 Task: Create a due date automation trigger when advanced on, on the monday of the week before a card is due add basic not assigned to me at 11:00 AM.
Action: Mouse moved to (878, 270)
Screenshot: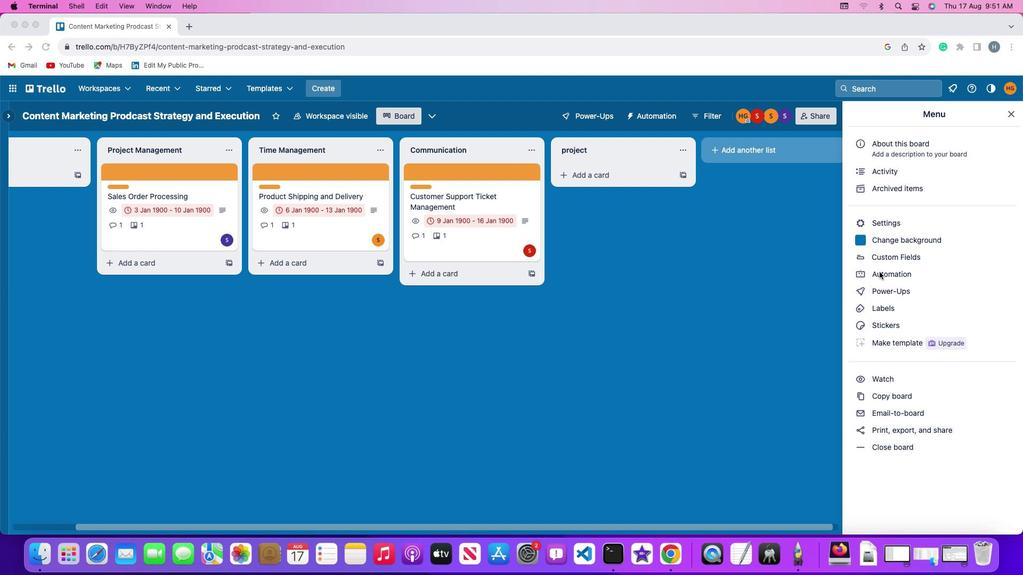 
Action: Mouse pressed left at (878, 270)
Screenshot: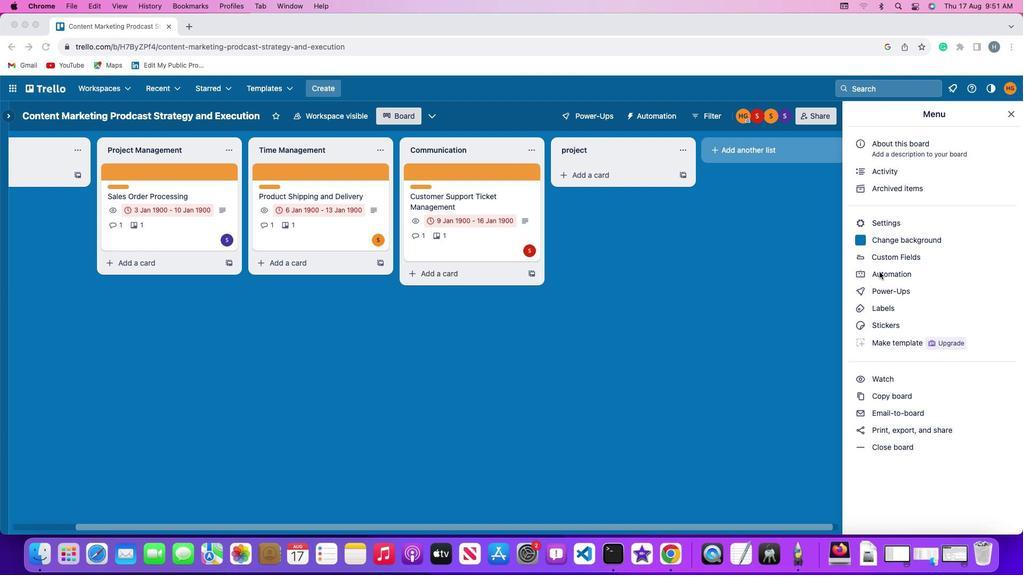 
Action: Mouse pressed left at (878, 270)
Screenshot: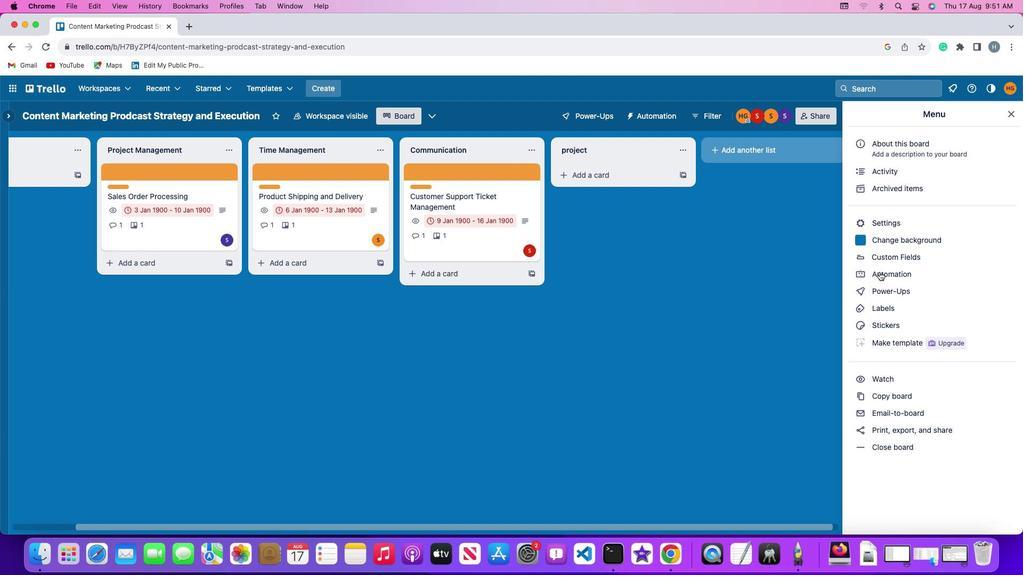 
Action: Mouse moved to (62, 250)
Screenshot: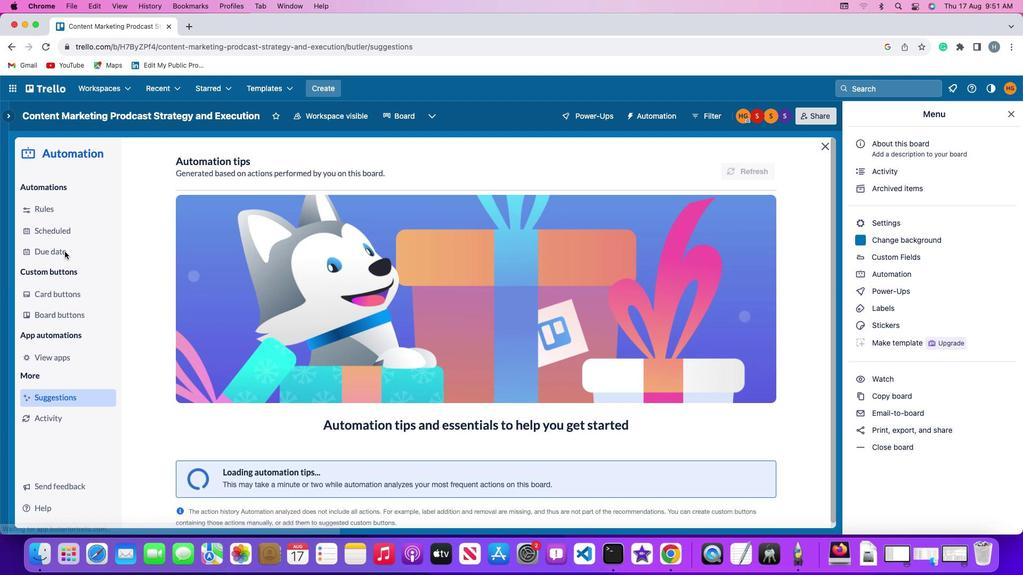 
Action: Mouse pressed left at (62, 250)
Screenshot: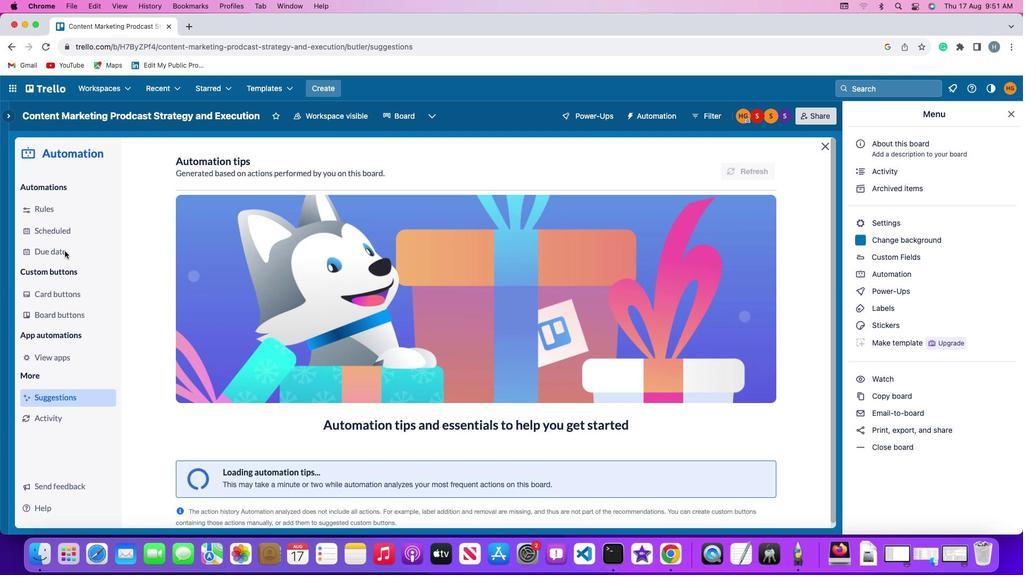
Action: Mouse moved to (689, 164)
Screenshot: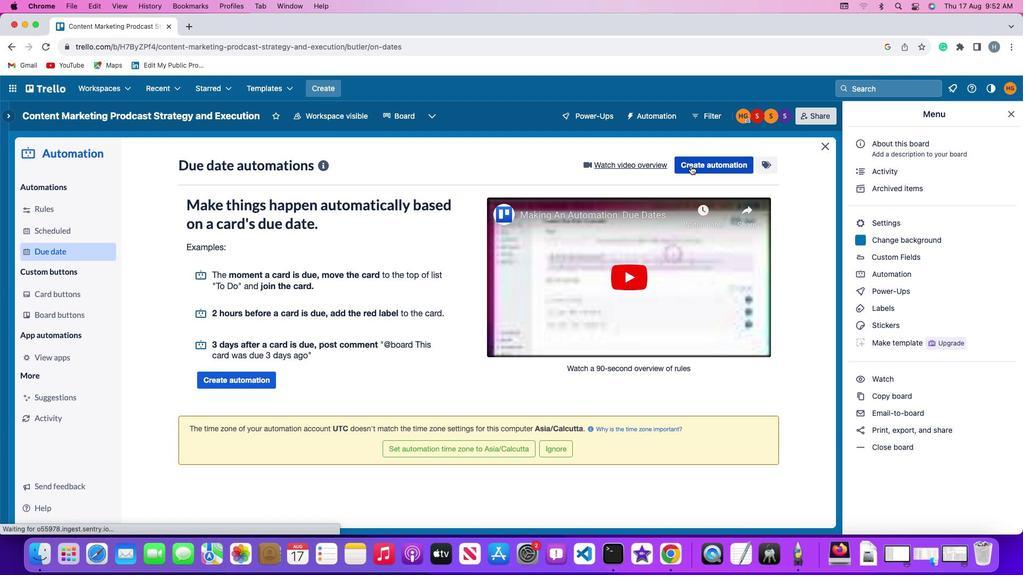 
Action: Mouse pressed left at (689, 164)
Screenshot: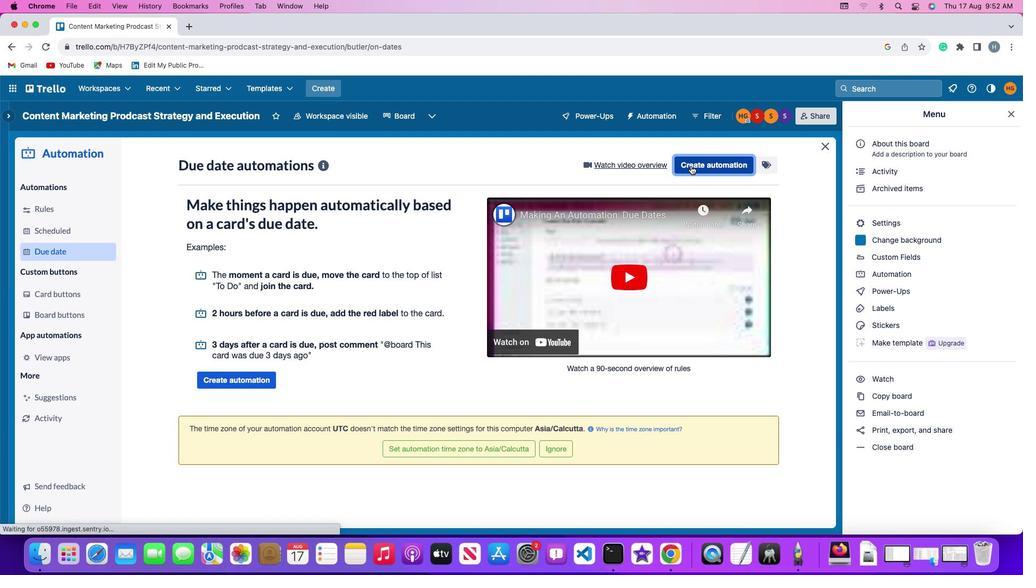 
Action: Mouse moved to (215, 262)
Screenshot: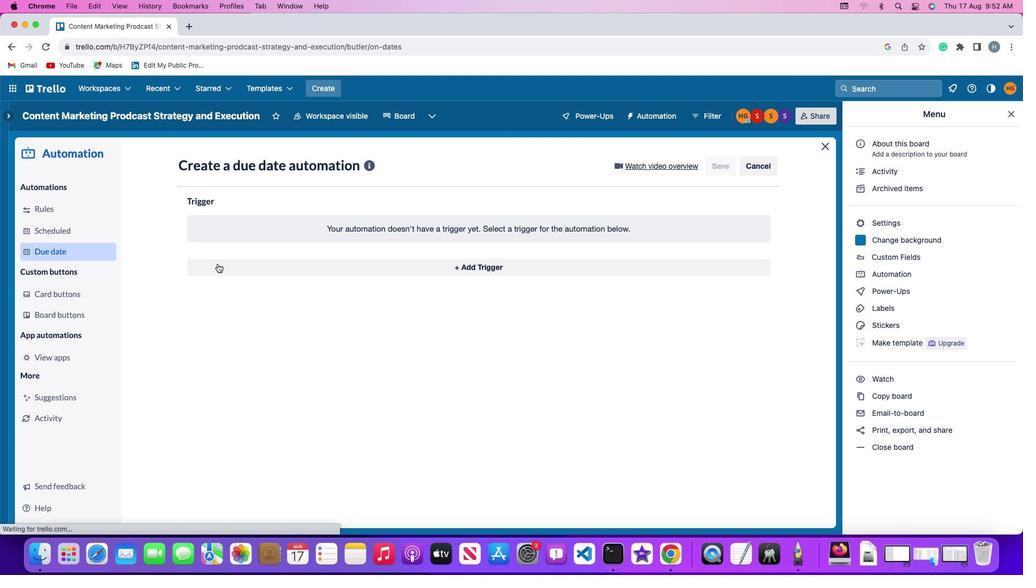 
Action: Mouse pressed left at (215, 262)
Screenshot: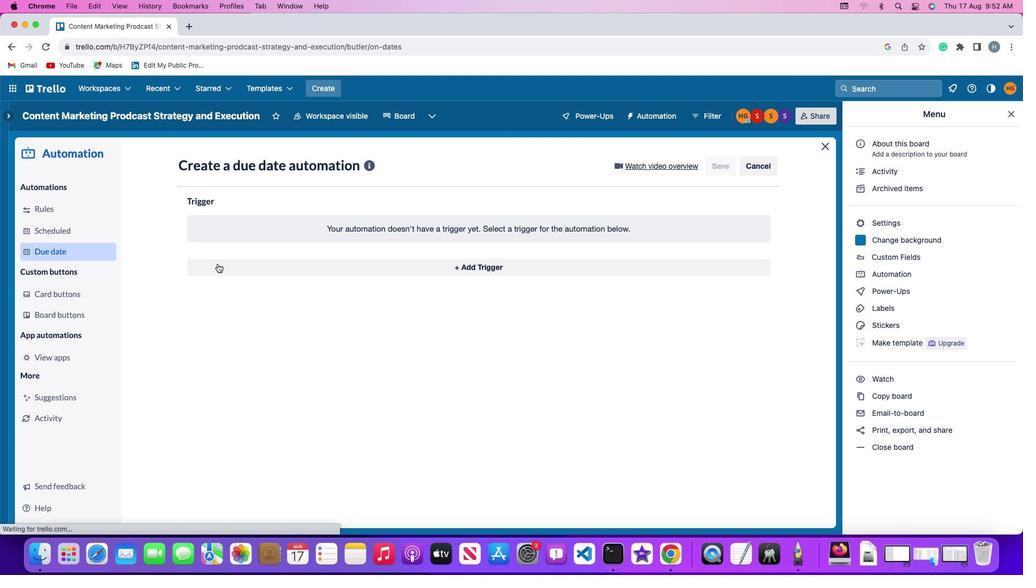 
Action: Mouse moved to (235, 462)
Screenshot: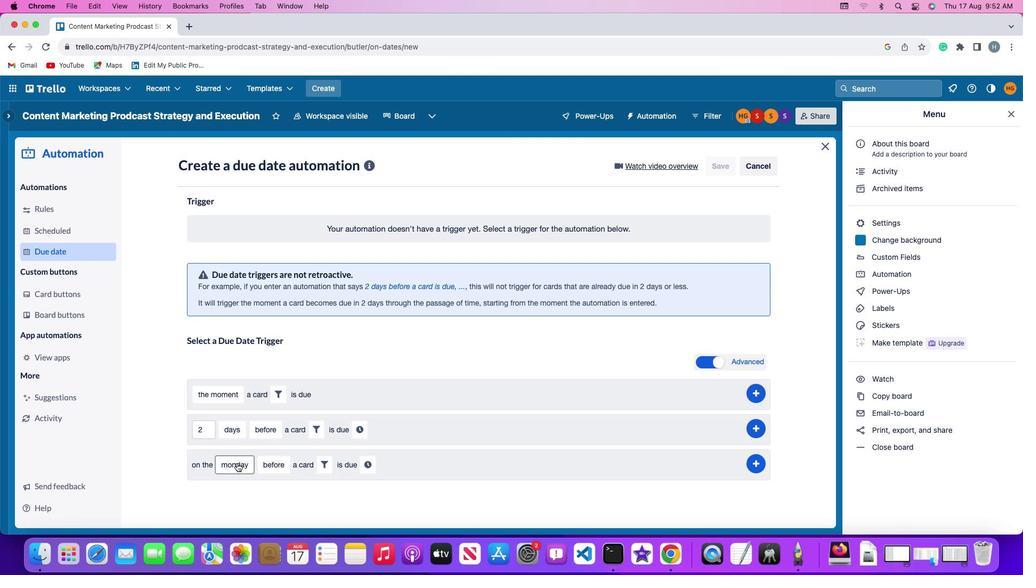 
Action: Mouse pressed left at (235, 462)
Screenshot: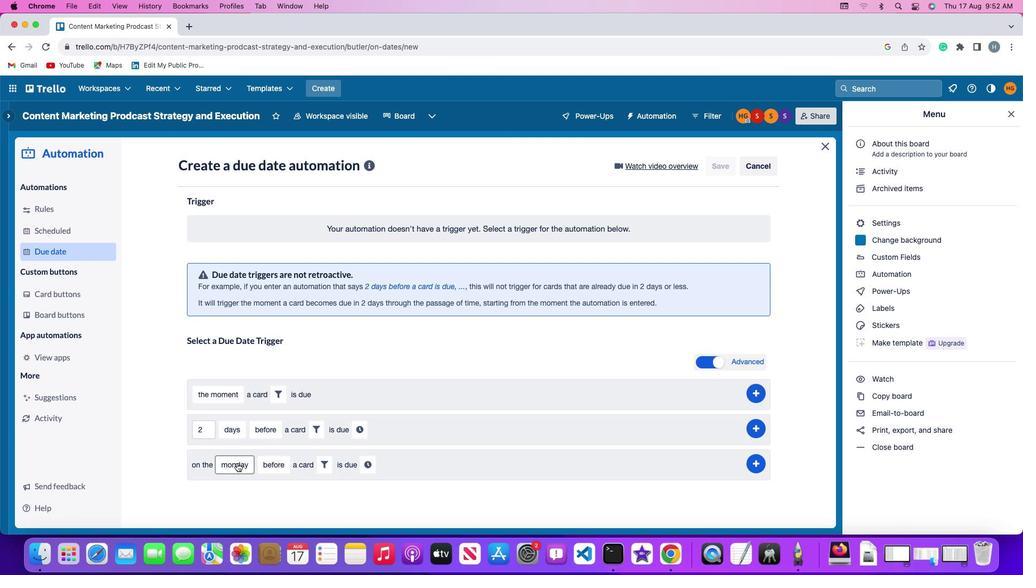 
Action: Mouse moved to (245, 317)
Screenshot: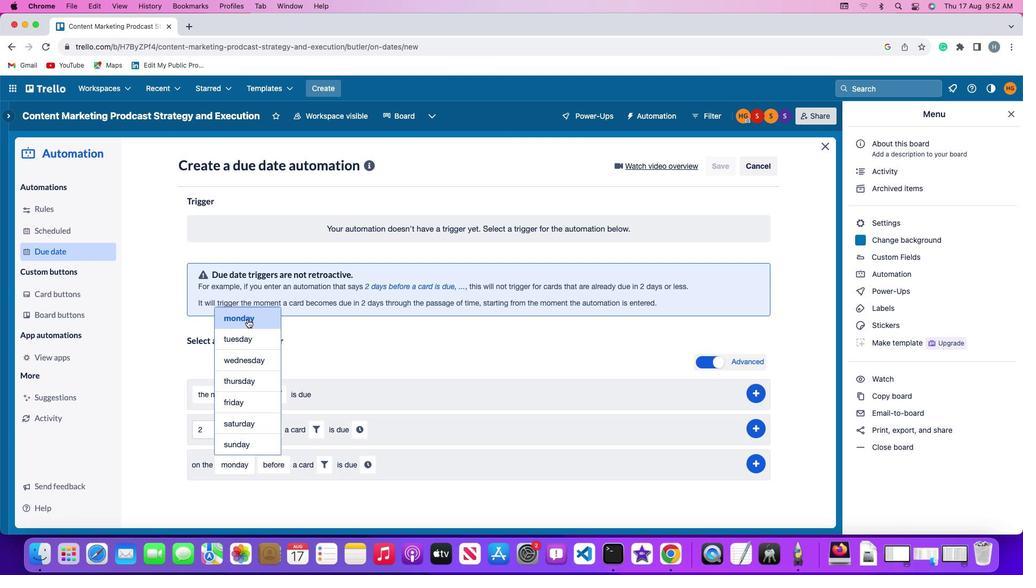 
Action: Mouse pressed left at (245, 317)
Screenshot: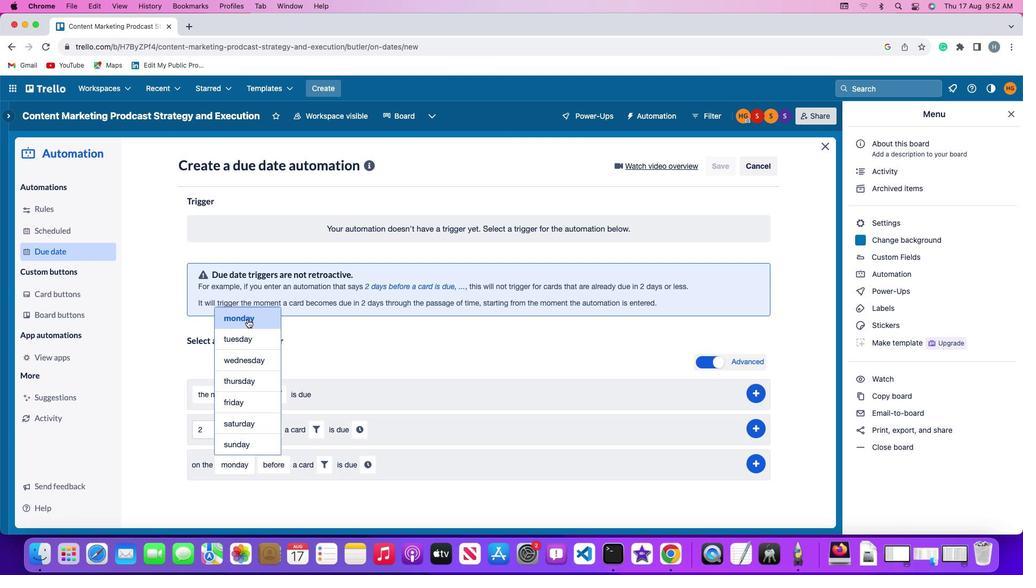 
Action: Mouse moved to (260, 463)
Screenshot: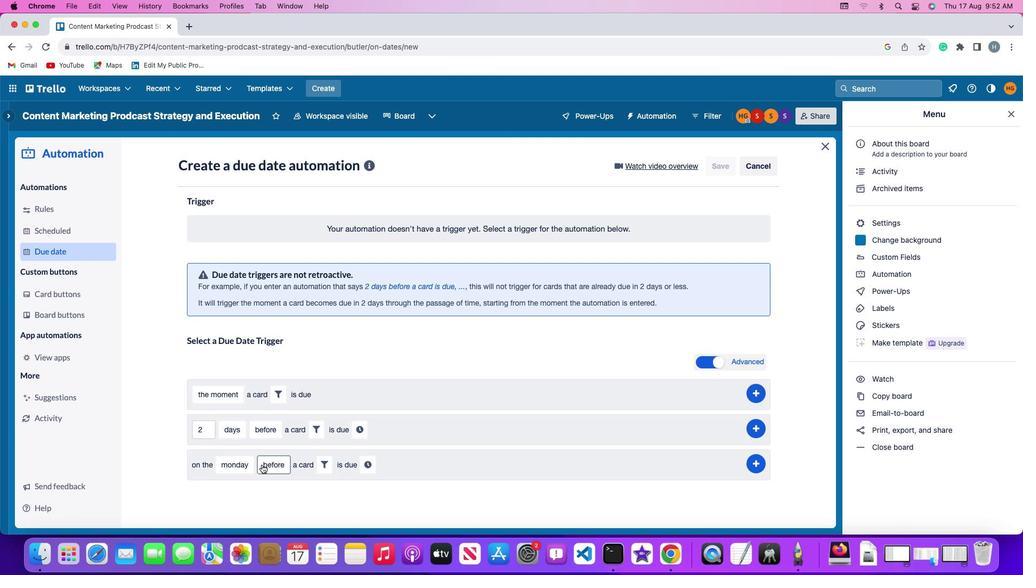 
Action: Mouse pressed left at (260, 463)
Screenshot: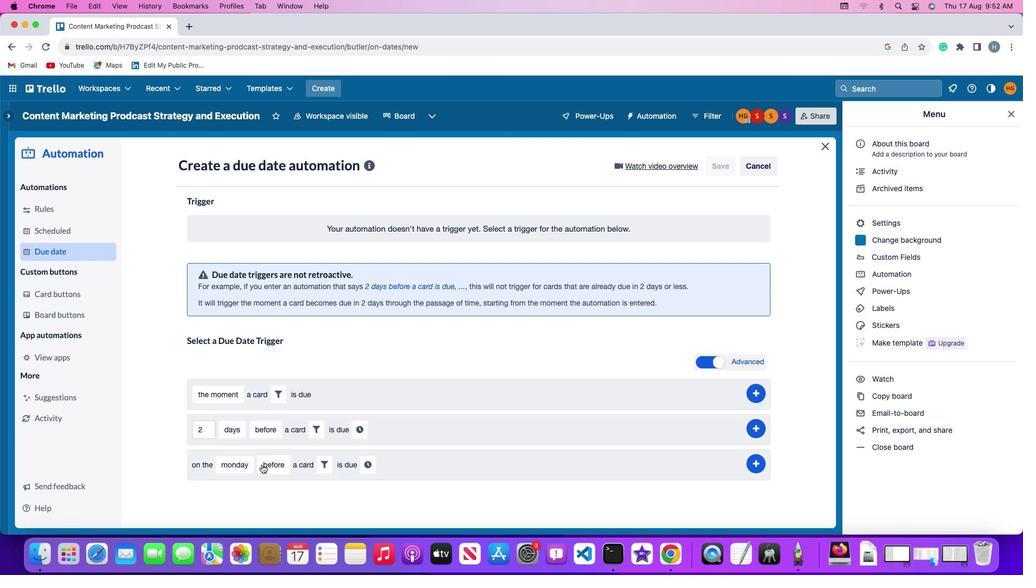 
Action: Mouse moved to (268, 444)
Screenshot: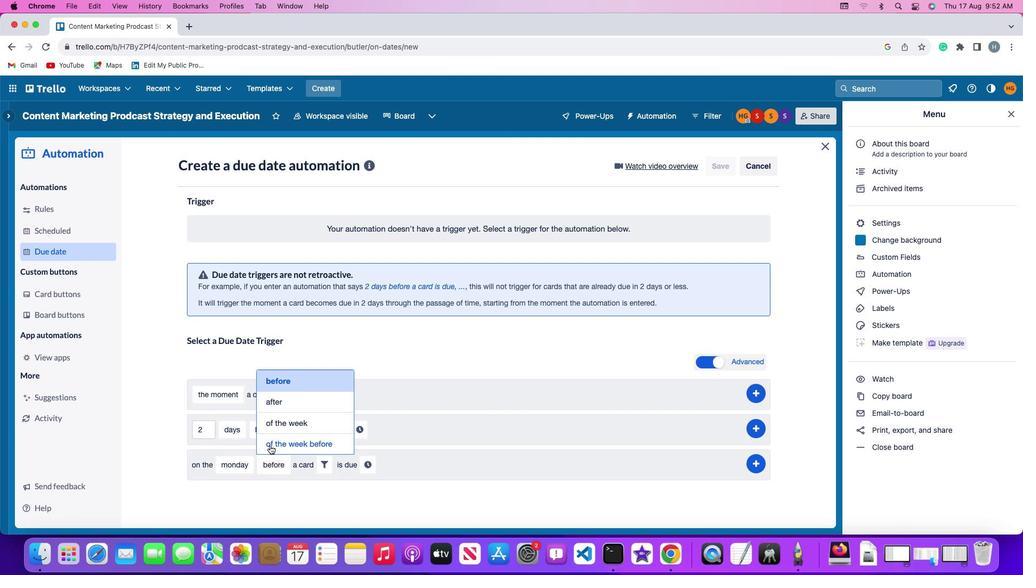 
Action: Mouse pressed left at (268, 444)
Screenshot: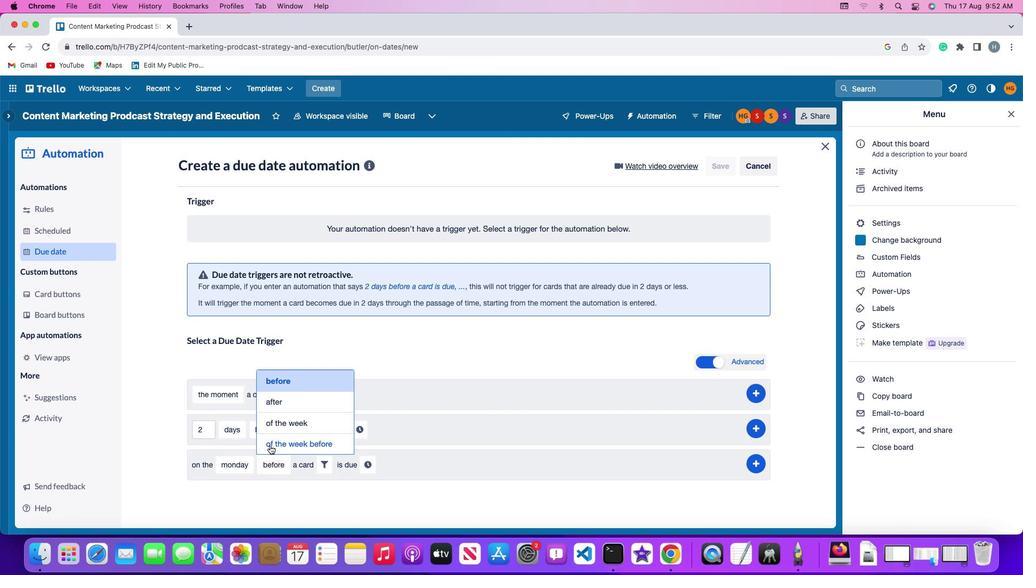 
Action: Mouse moved to (364, 461)
Screenshot: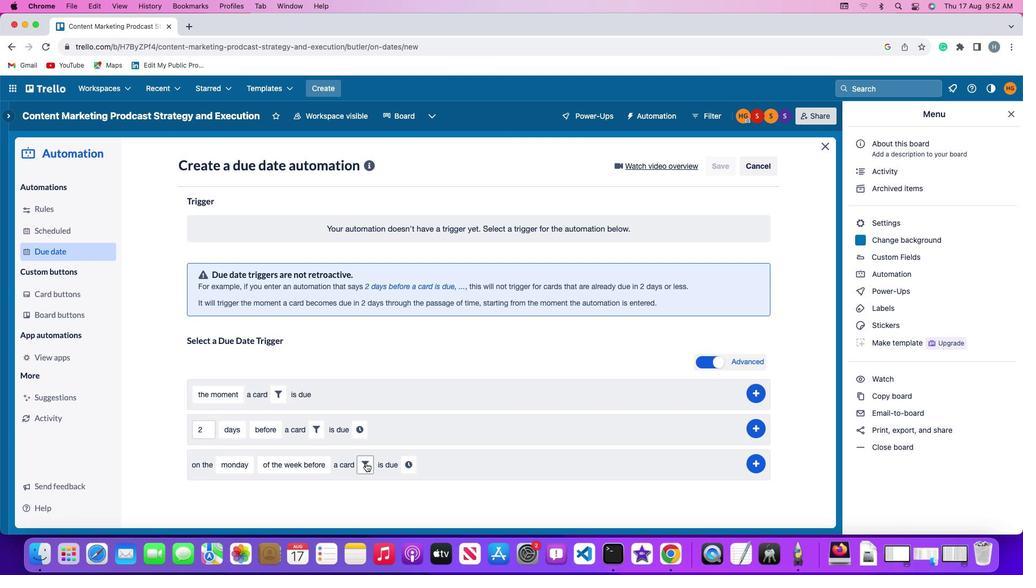 
Action: Mouse pressed left at (364, 461)
Screenshot: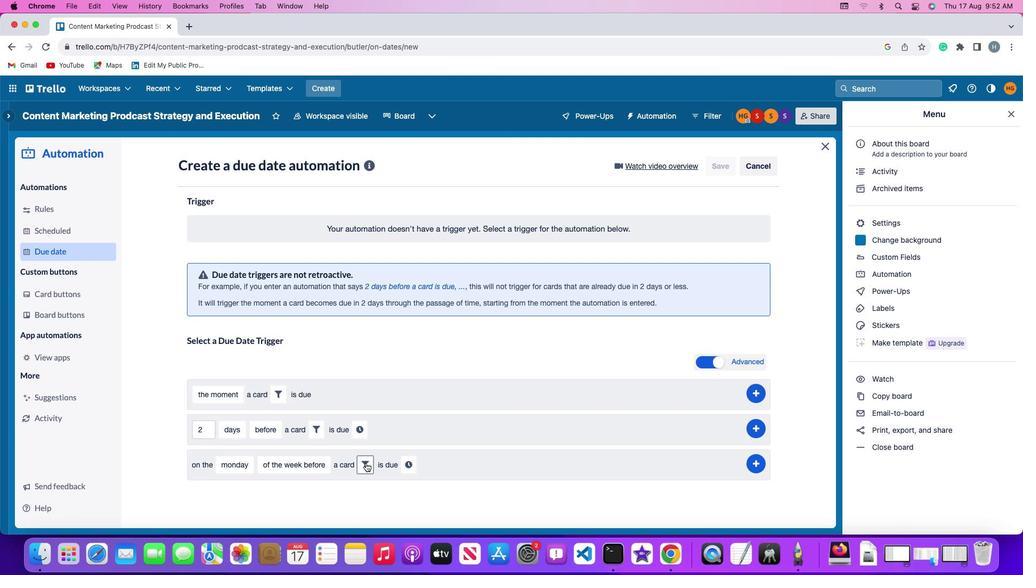 
Action: Mouse moved to (324, 494)
Screenshot: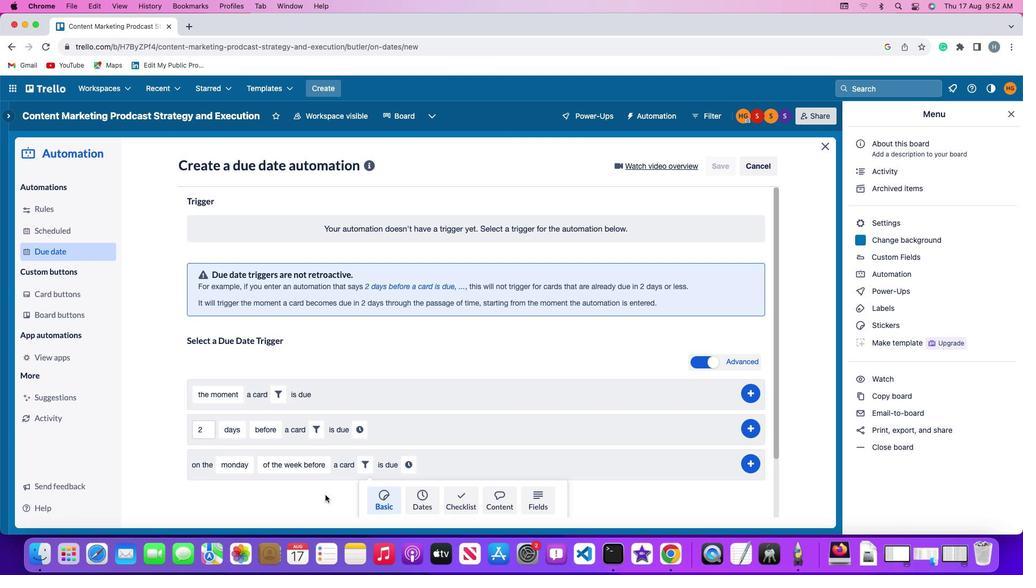 
Action: Mouse scrolled (324, 494) with delta (-1, -1)
Screenshot: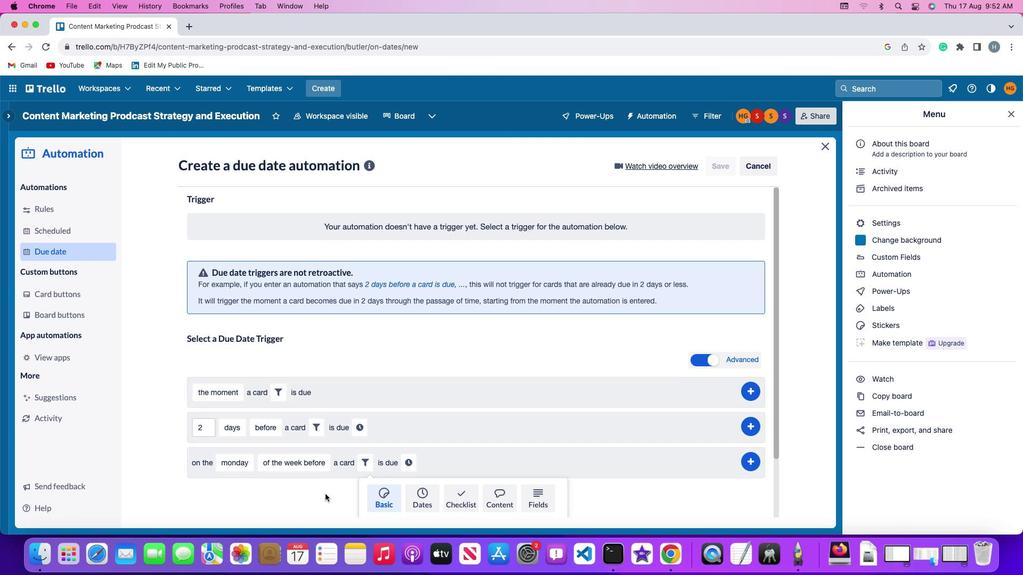 
Action: Mouse scrolled (324, 494) with delta (-1, -1)
Screenshot: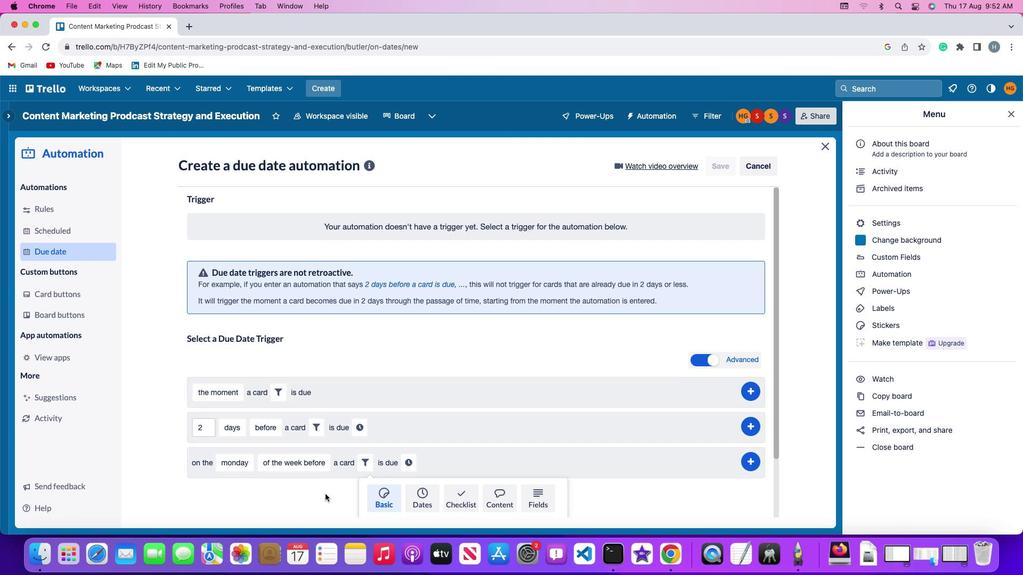 
Action: Mouse moved to (324, 494)
Screenshot: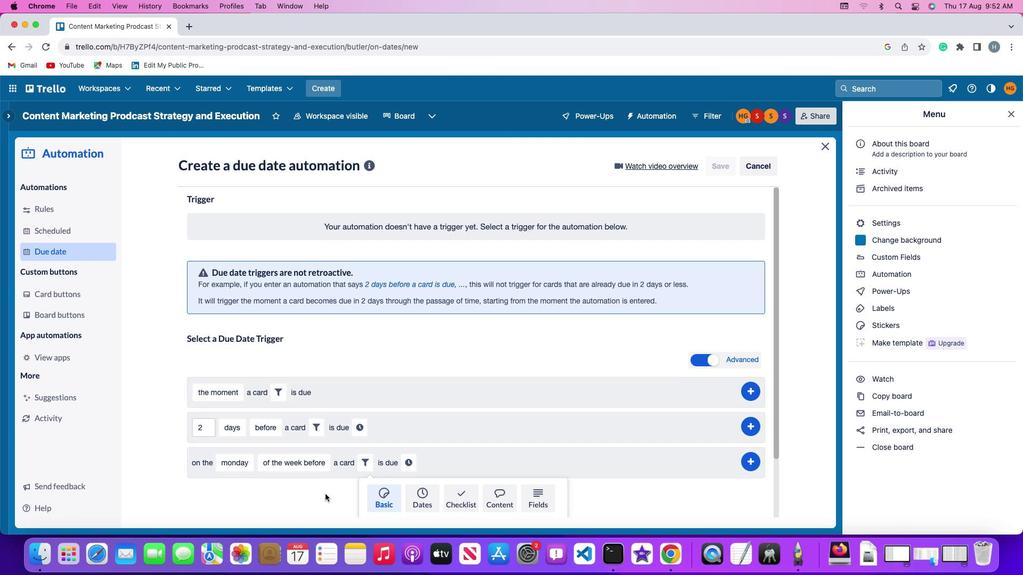 
Action: Mouse scrolled (324, 494) with delta (-1, -3)
Screenshot: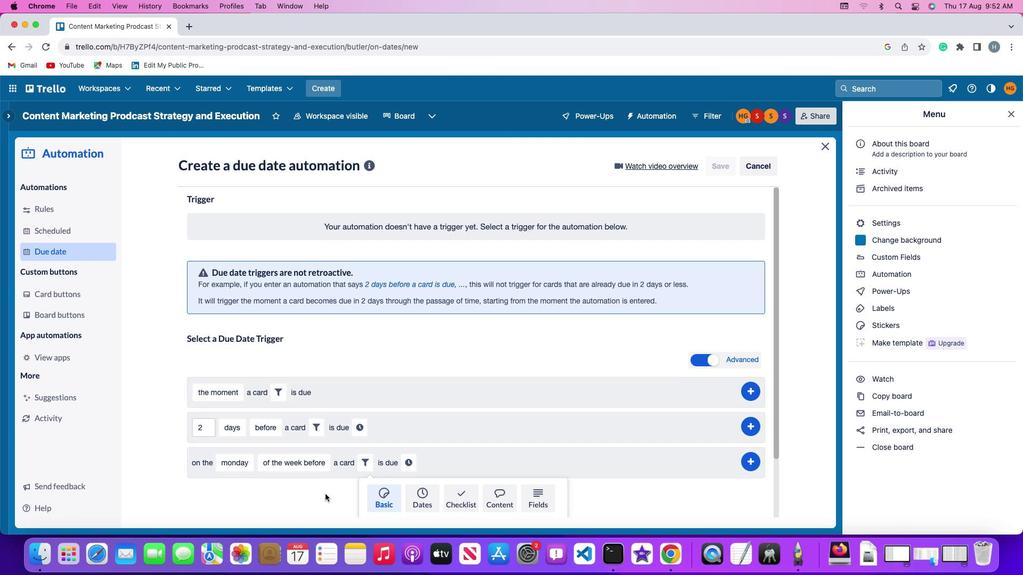 
Action: Mouse moved to (324, 493)
Screenshot: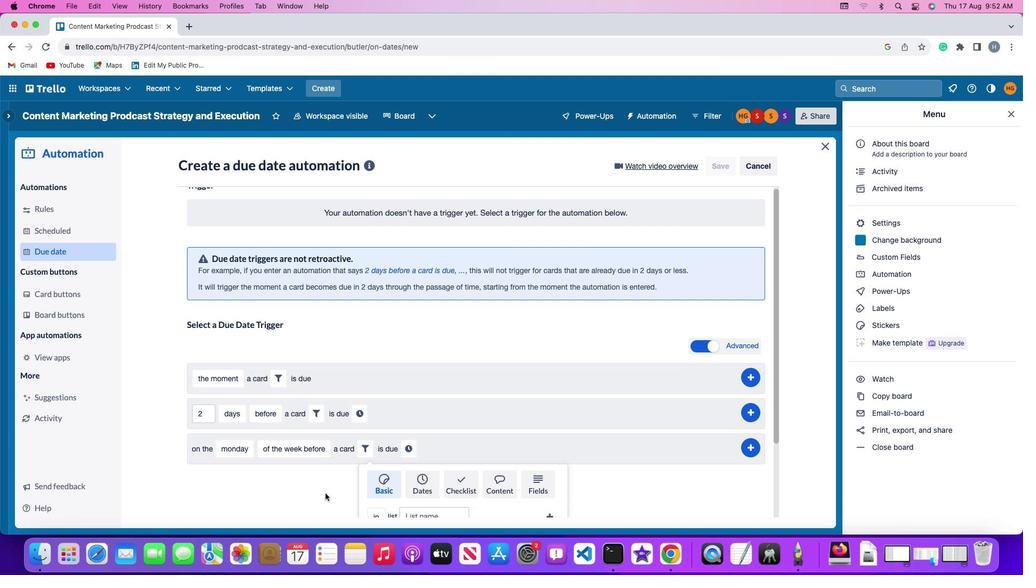 
Action: Mouse scrolled (324, 493) with delta (-1, -3)
Screenshot: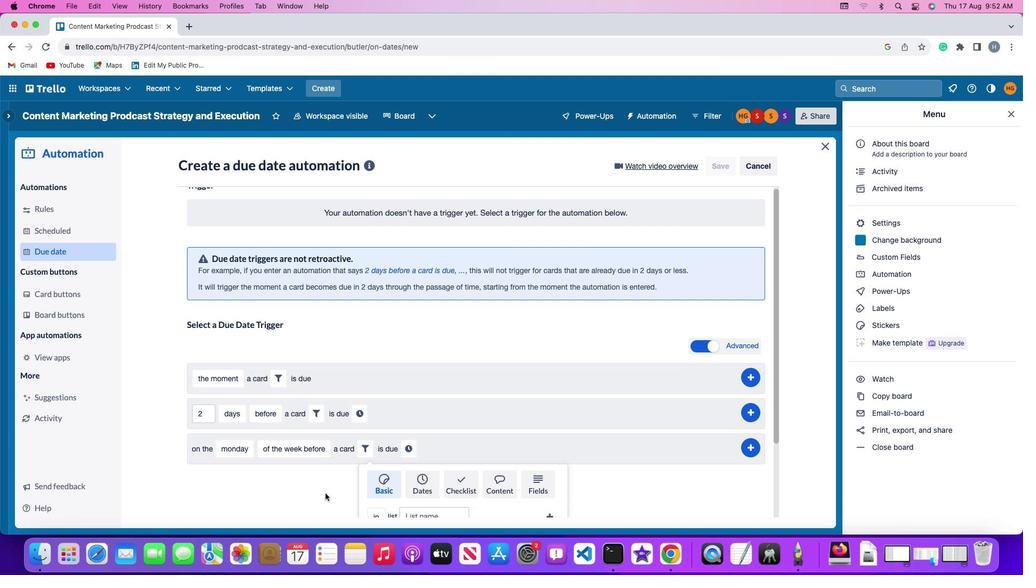 
Action: Mouse moved to (323, 492)
Screenshot: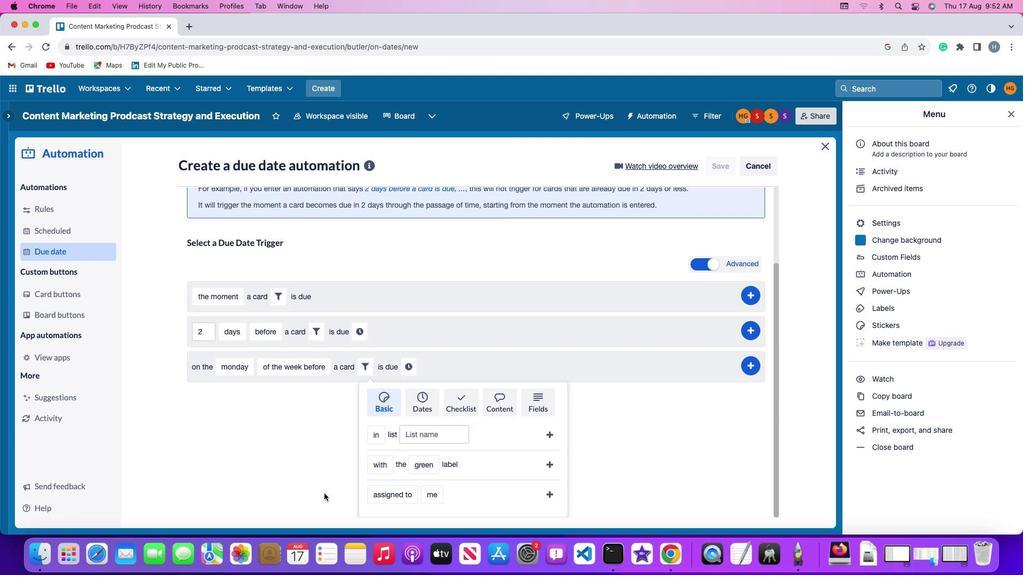 
Action: Mouse scrolled (323, 492) with delta (-1, -1)
Screenshot: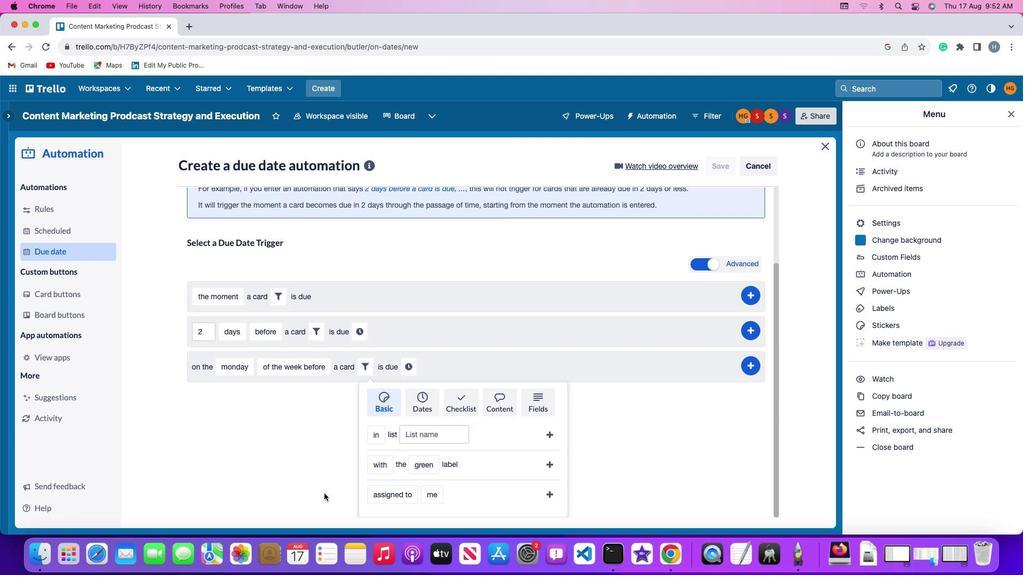 
Action: Mouse scrolled (323, 492) with delta (-1, -1)
Screenshot: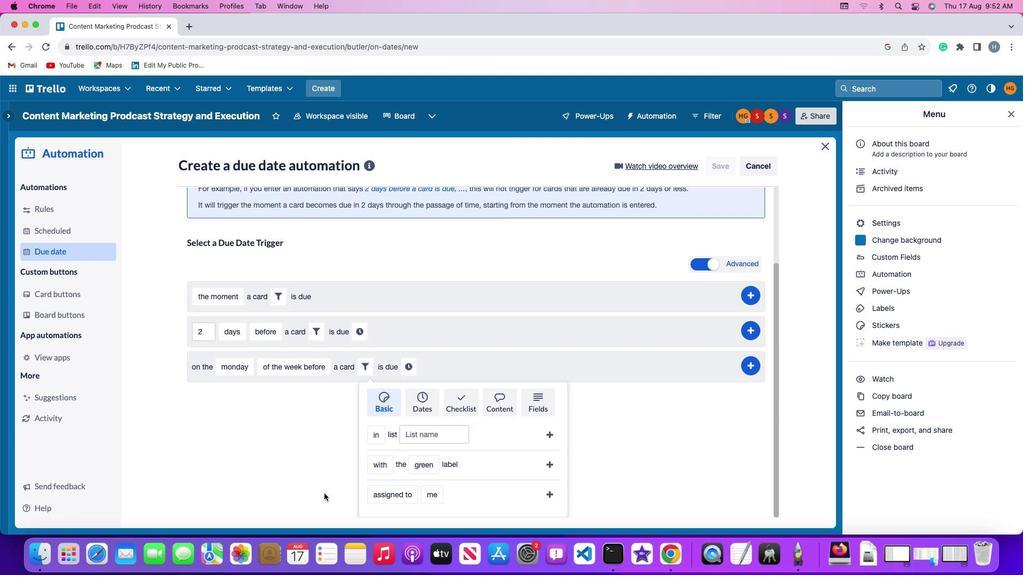 
Action: Mouse scrolled (323, 492) with delta (-1, -2)
Screenshot: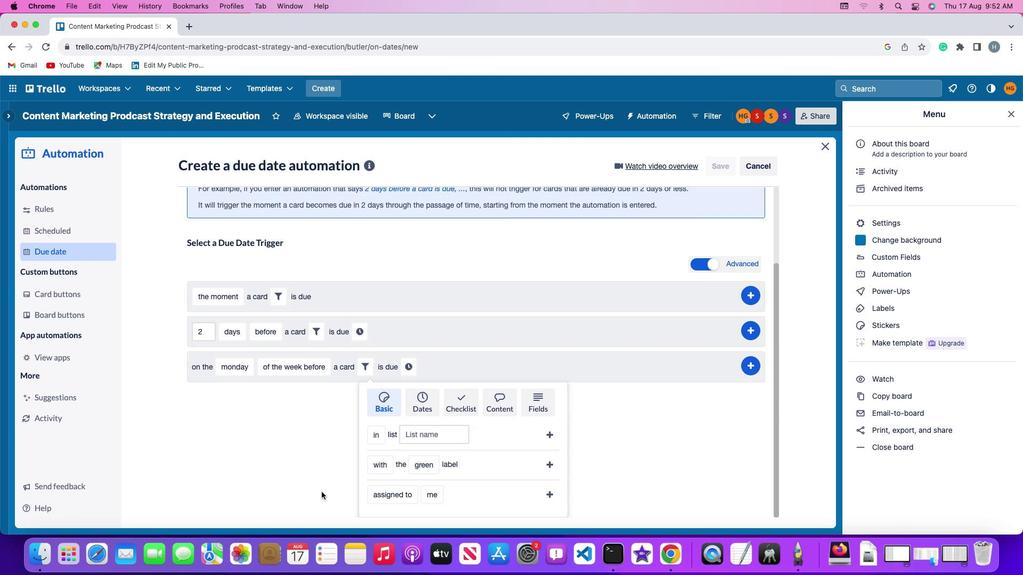 
Action: Mouse moved to (323, 492)
Screenshot: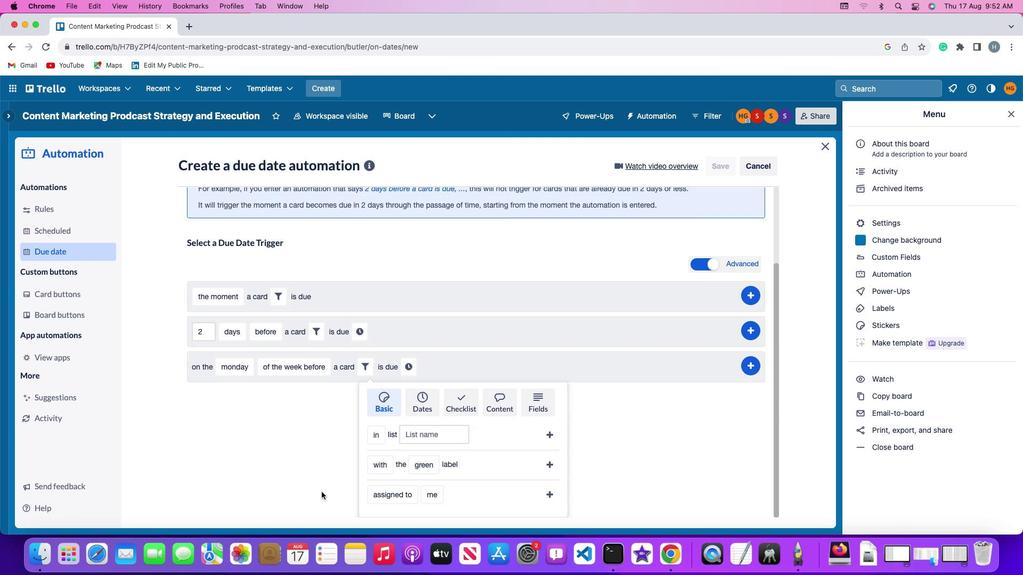 
Action: Mouse scrolled (323, 492) with delta (-1, -3)
Screenshot: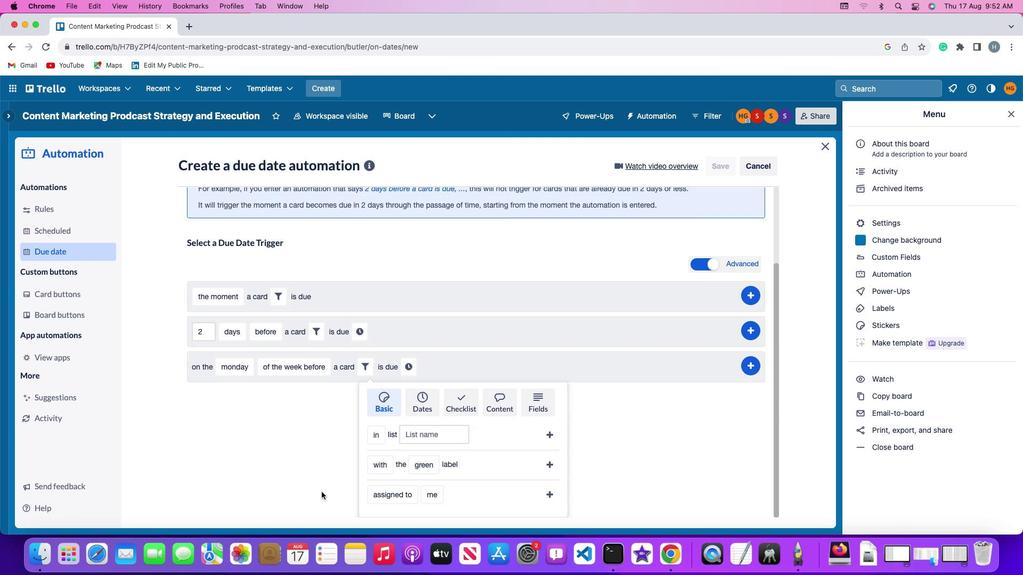 
Action: Mouse moved to (322, 491)
Screenshot: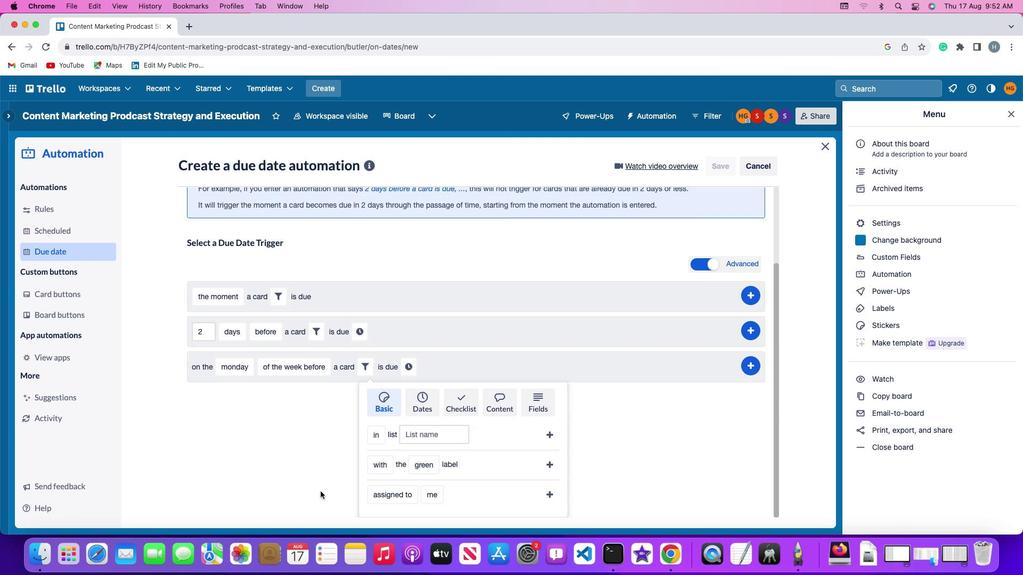 
Action: Mouse scrolled (322, 491) with delta (-1, -4)
Screenshot: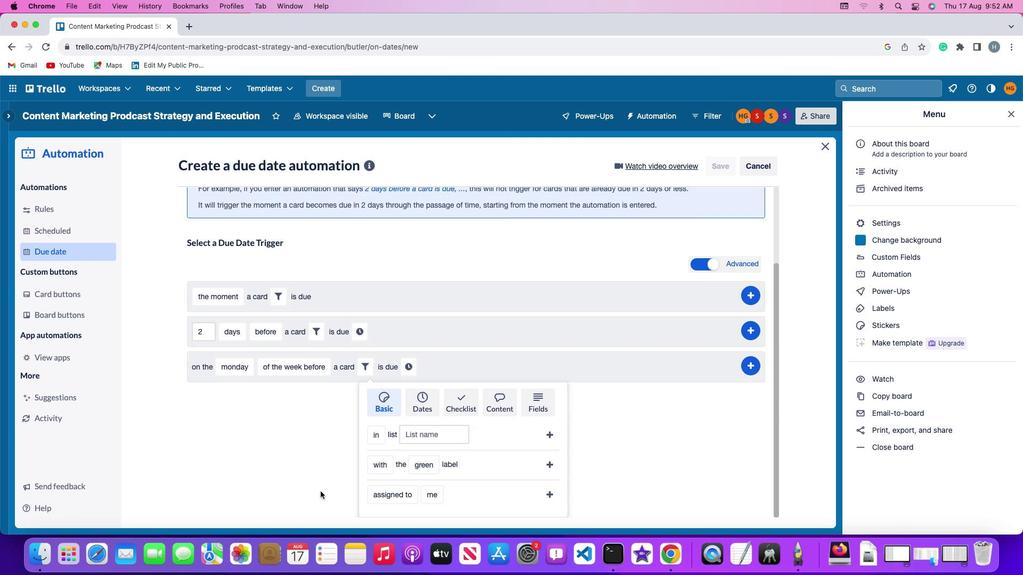 
Action: Mouse moved to (367, 491)
Screenshot: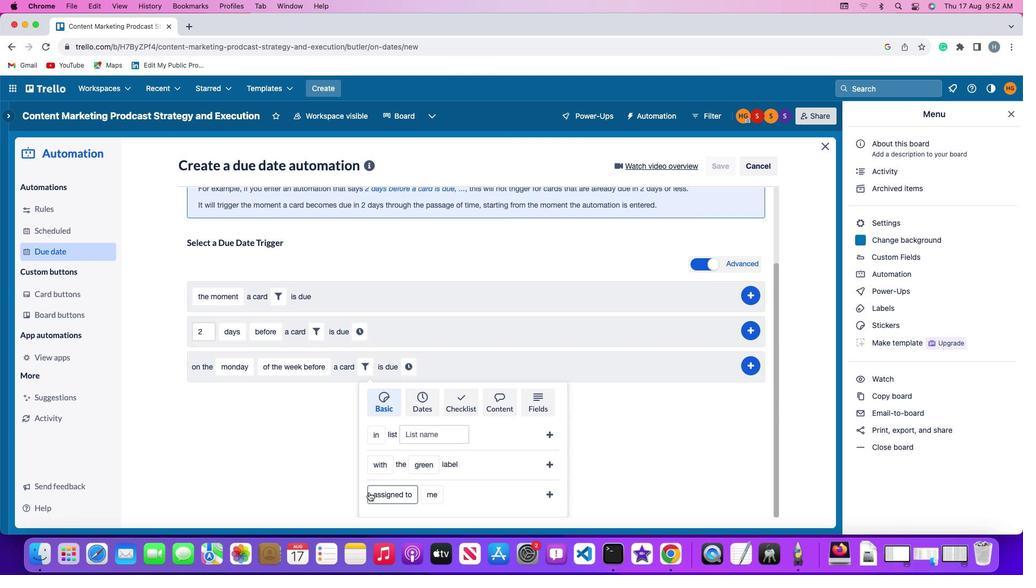 
Action: Mouse pressed left at (367, 491)
Screenshot: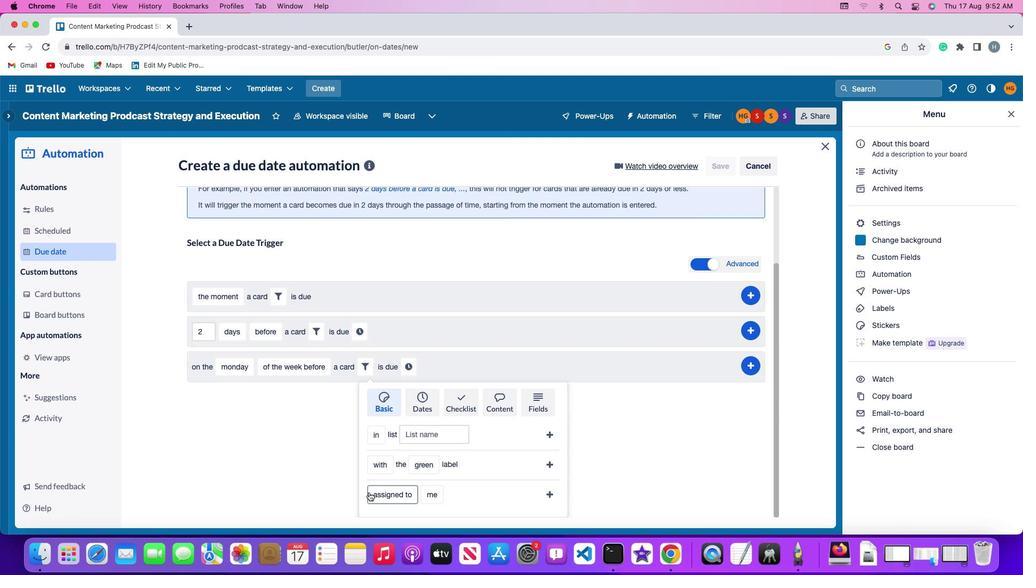 
Action: Mouse moved to (381, 475)
Screenshot: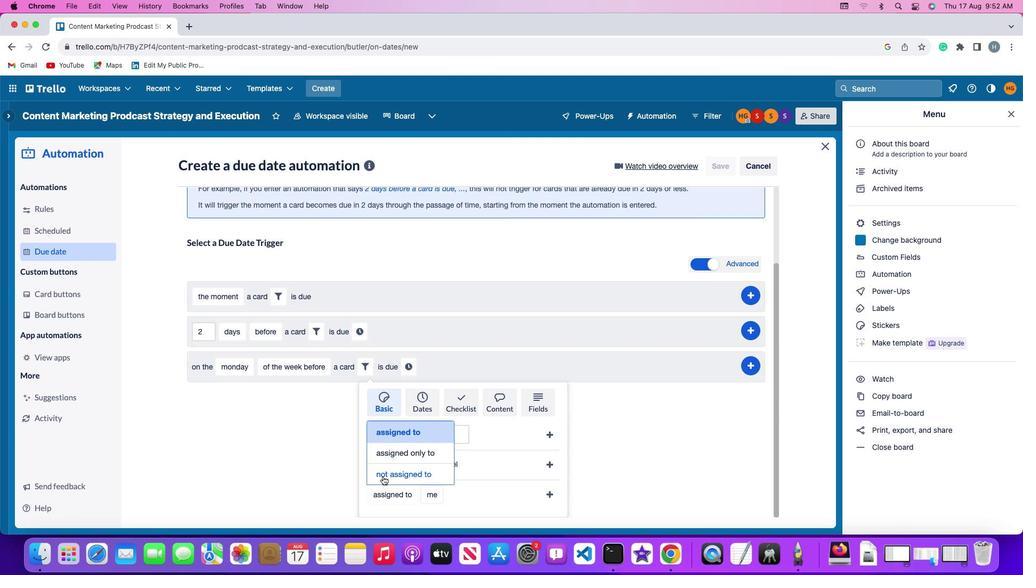 
Action: Mouse pressed left at (381, 475)
Screenshot: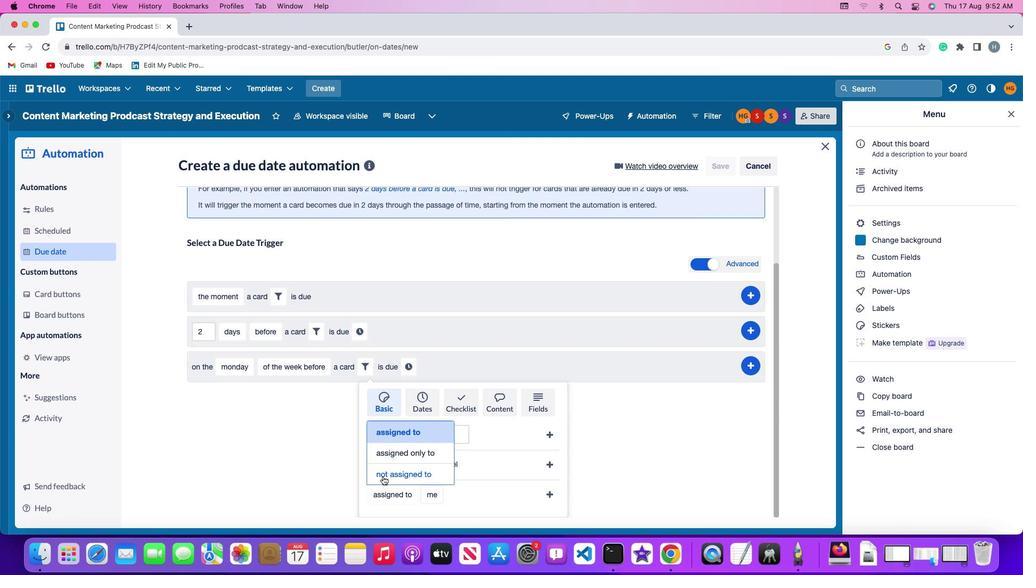 
Action: Mouse moved to (445, 490)
Screenshot: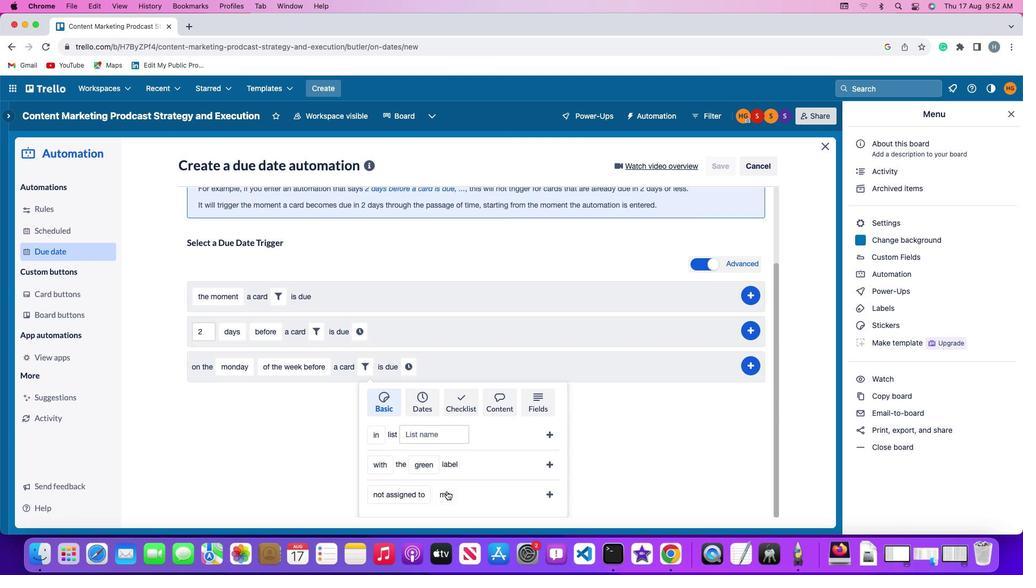 
Action: Mouse pressed left at (445, 490)
Screenshot: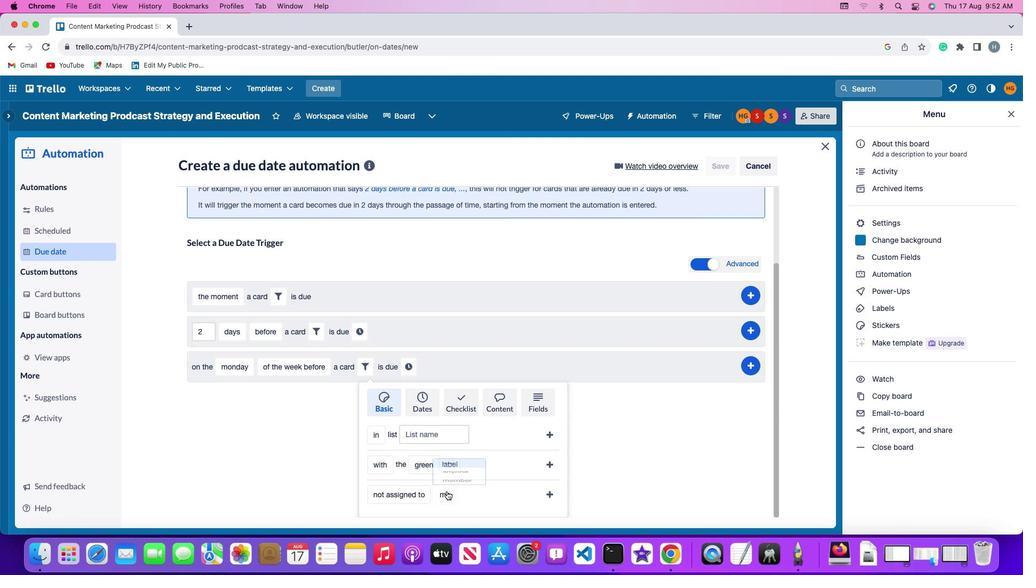 
Action: Mouse moved to (446, 429)
Screenshot: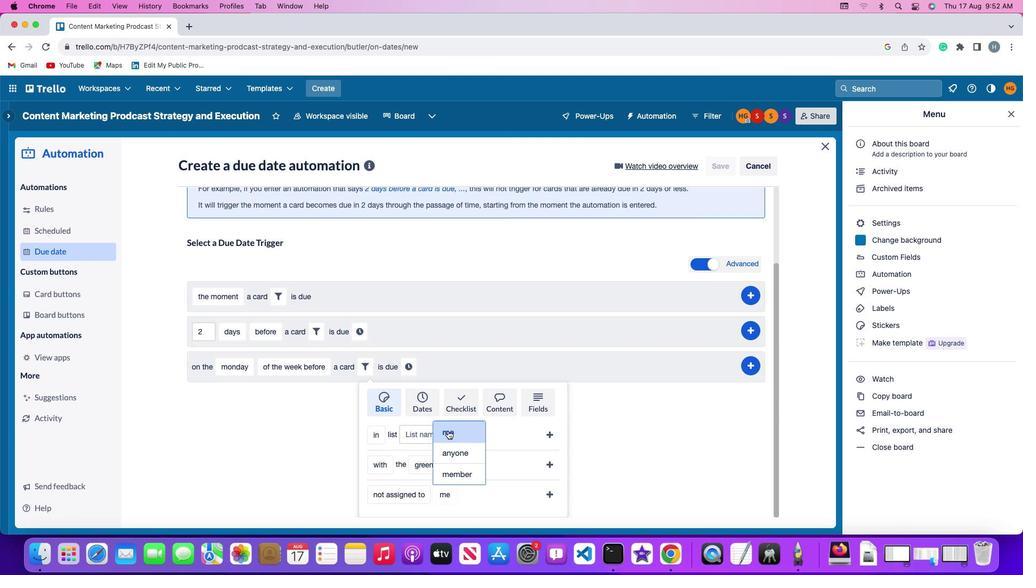 
Action: Mouse pressed left at (446, 429)
Screenshot: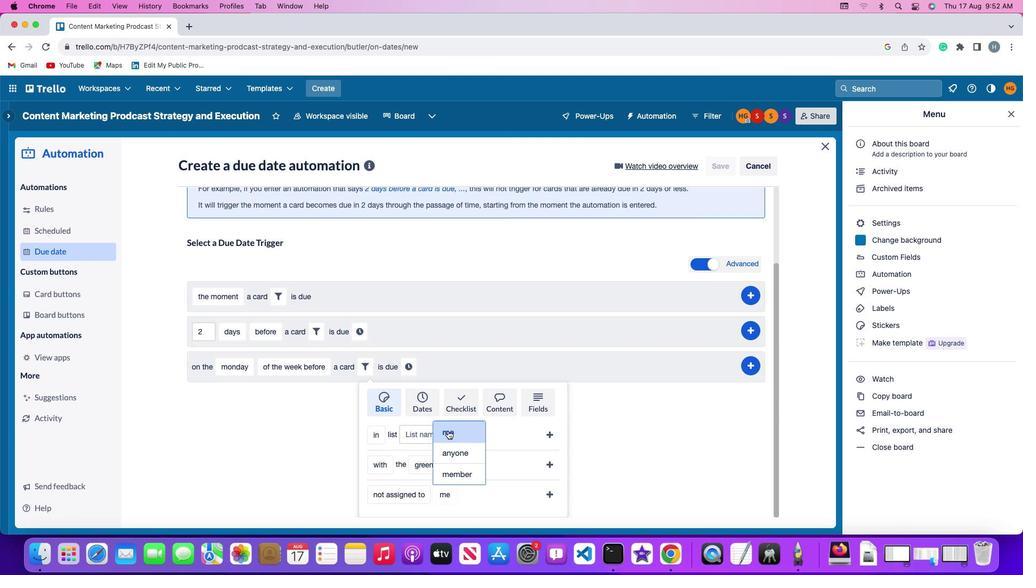 
Action: Mouse moved to (546, 490)
Screenshot: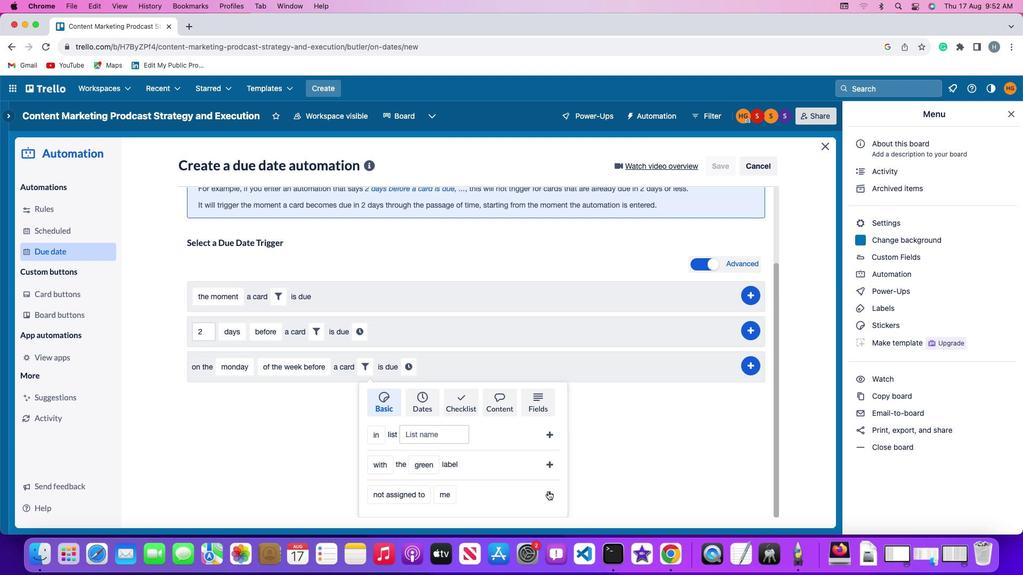 
Action: Mouse pressed left at (546, 490)
Screenshot: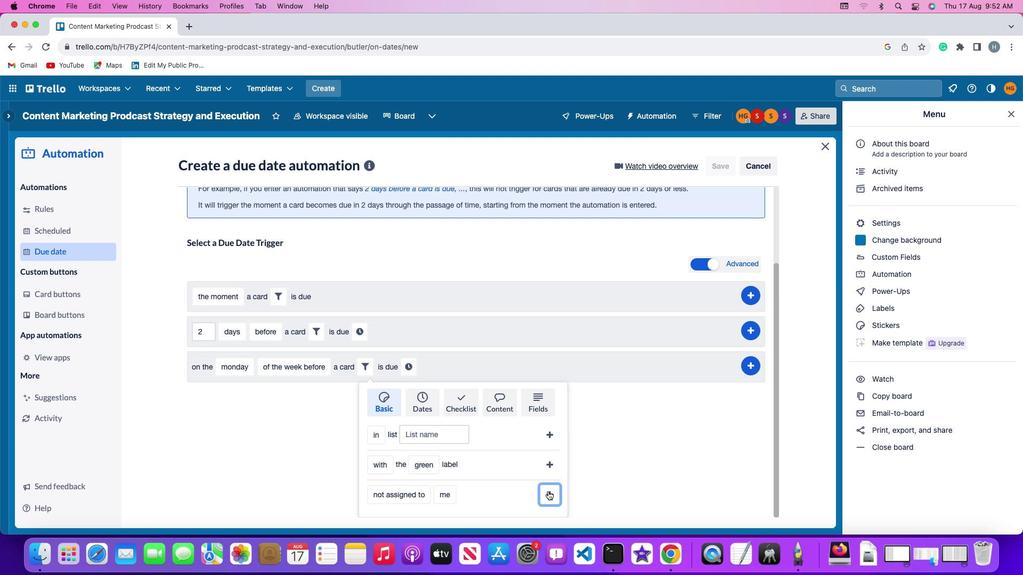 
Action: Mouse moved to (495, 460)
Screenshot: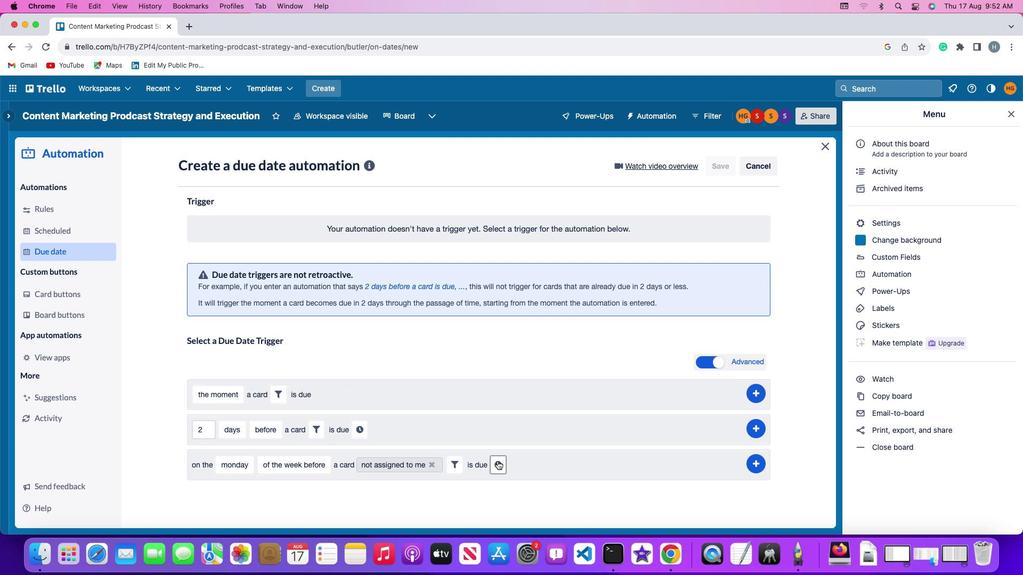 
Action: Mouse pressed left at (495, 460)
Screenshot: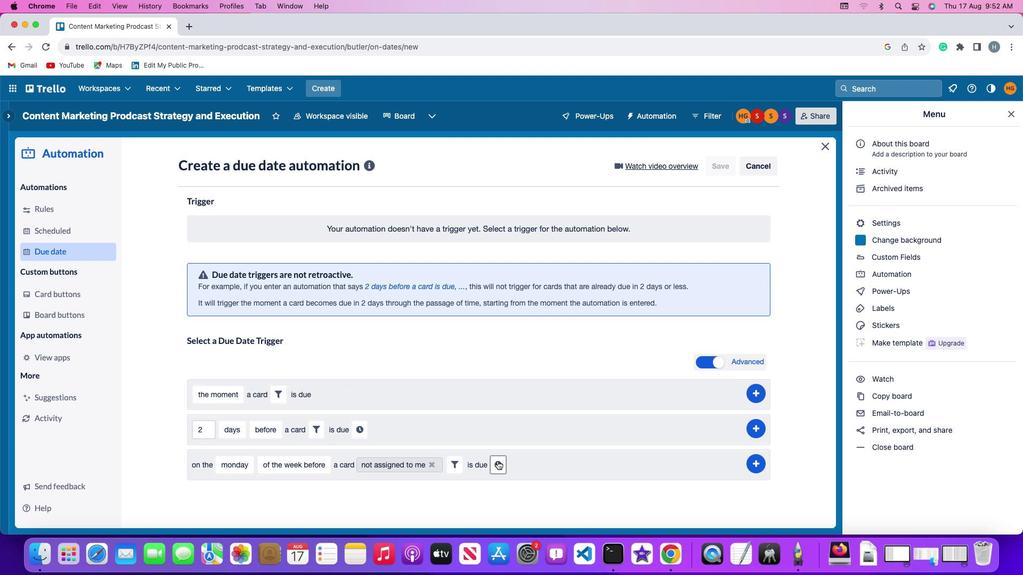 
Action: Mouse moved to (523, 464)
Screenshot: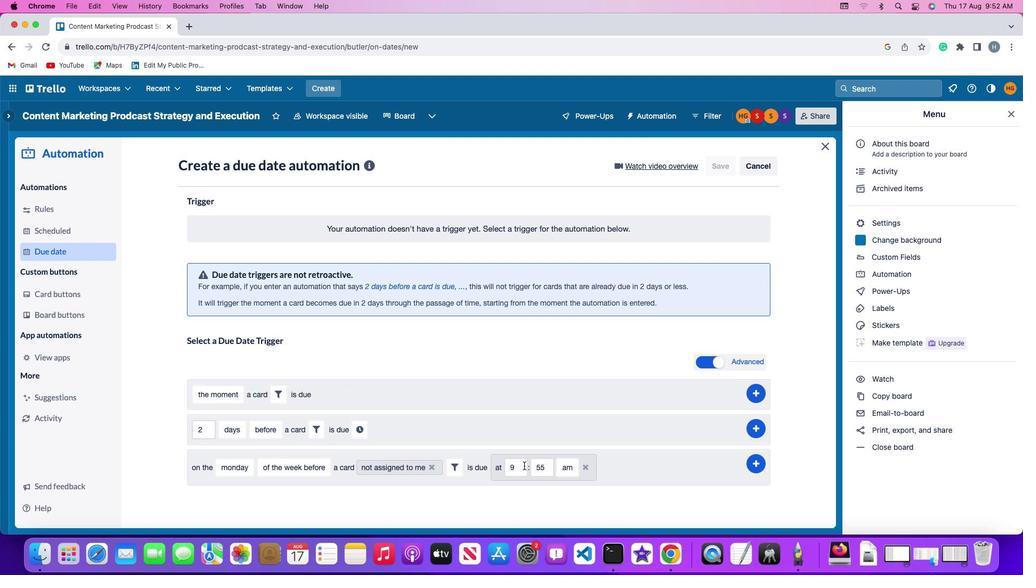 
Action: Mouse pressed left at (523, 464)
Screenshot: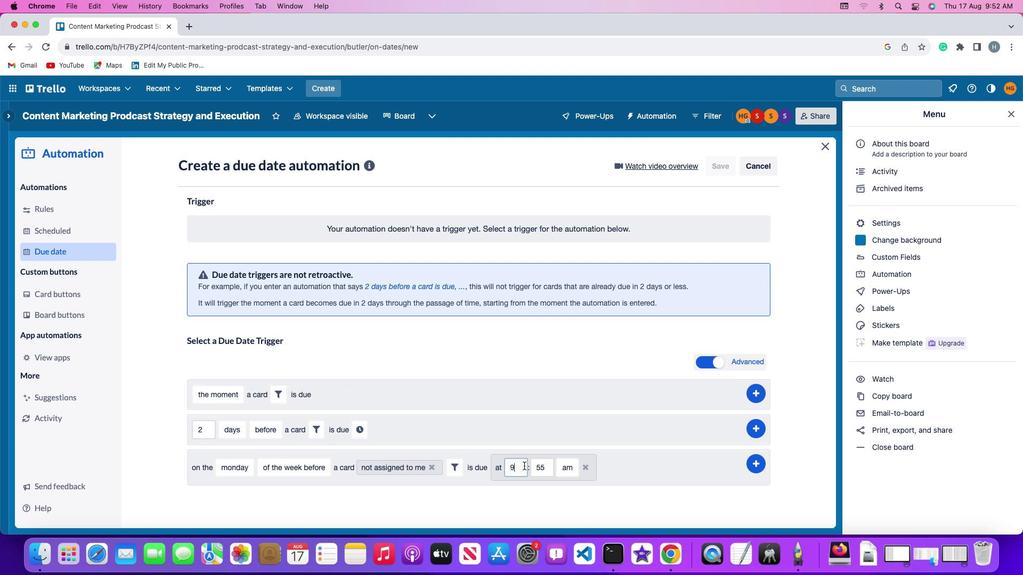 
Action: Key pressed Key.backspace'1''1'
Screenshot: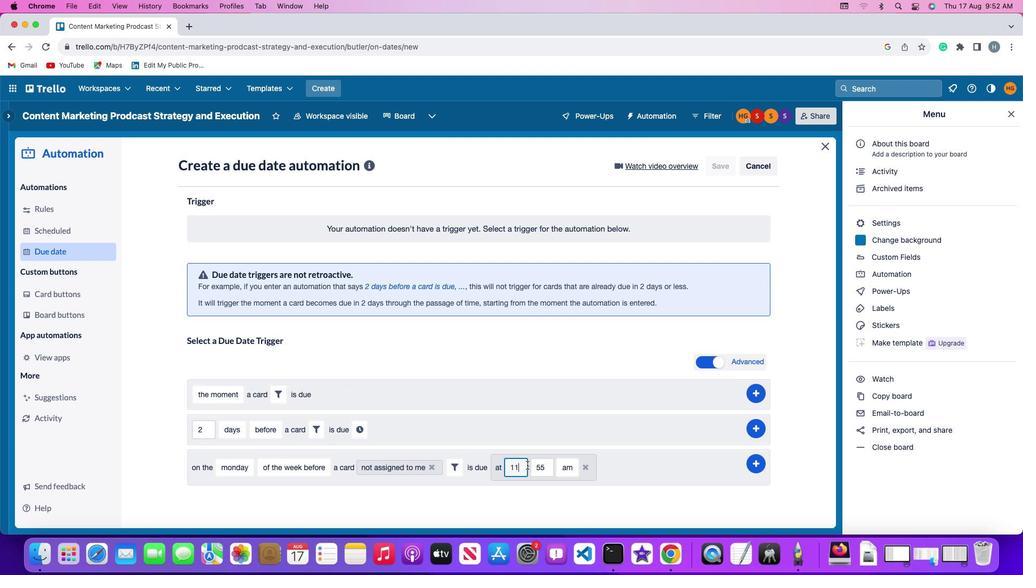 
Action: Mouse moved to (547, 464)
Screenshot: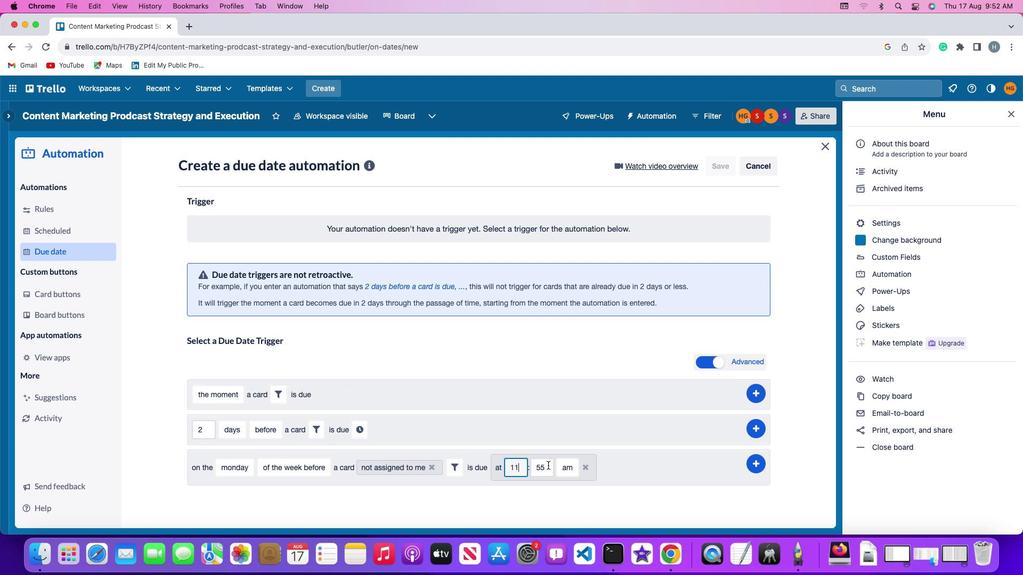 
Action: Mouse pressed left at (547, 464)
Screenshot: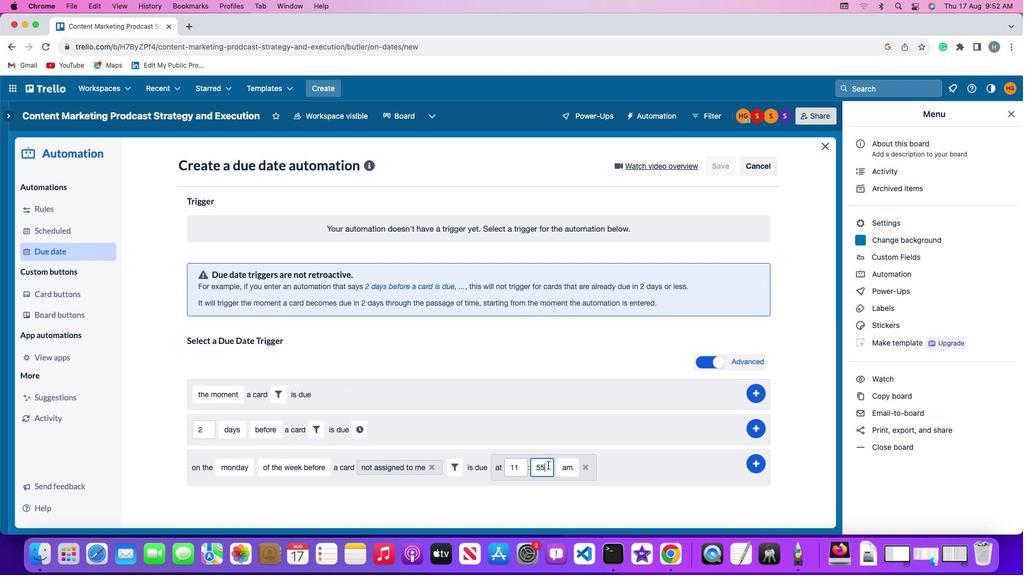 
Action: Key pressed Key.backspaceKey.backspace'0''0'
Screenshot: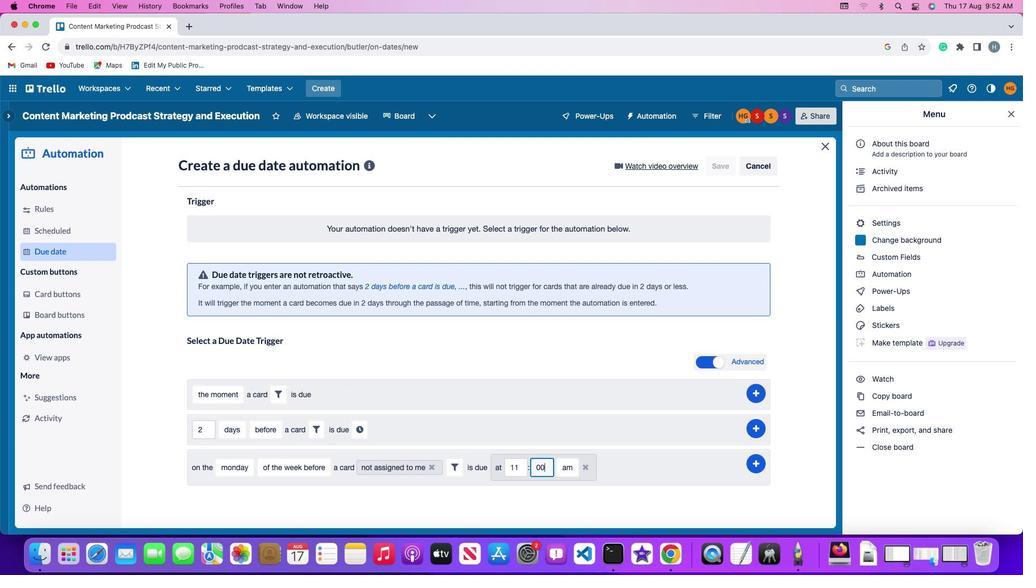 
Action: Mouse moved to (559, 463)
Screenshot: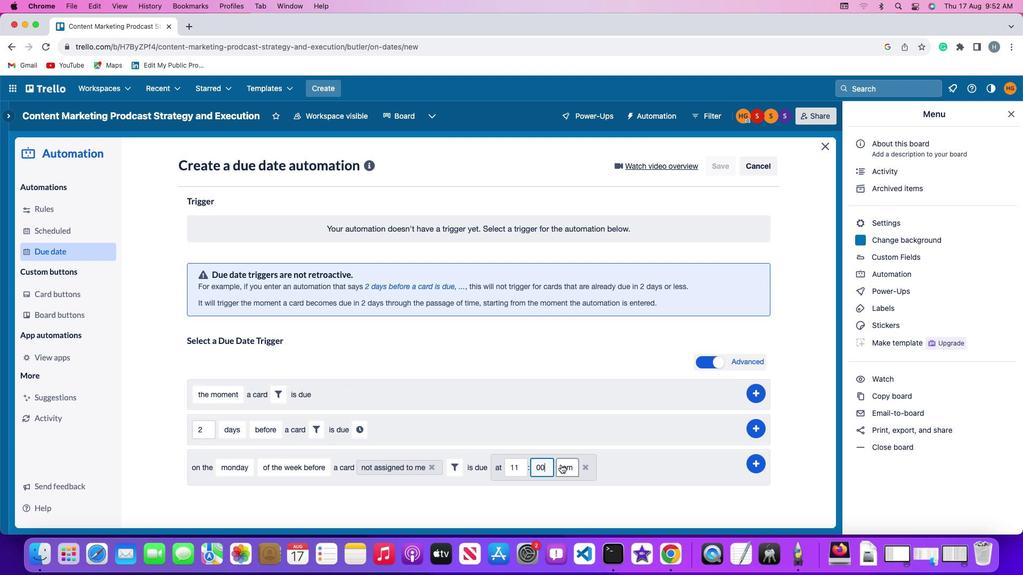 
Action: Mouse pressed left at (559, 463)
Screenshot: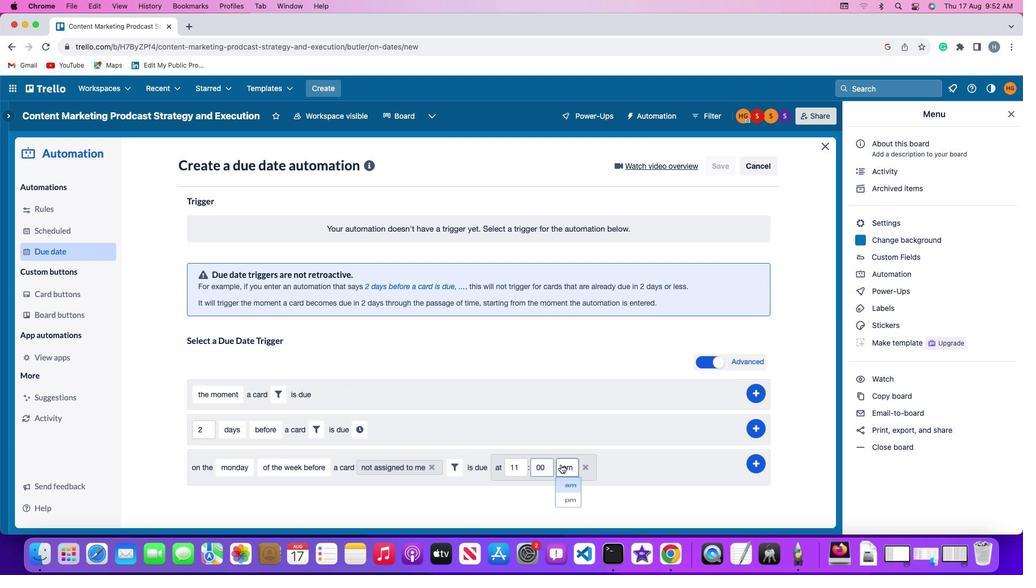 
Action: Mouse moved to (573, 486)
Screenshot: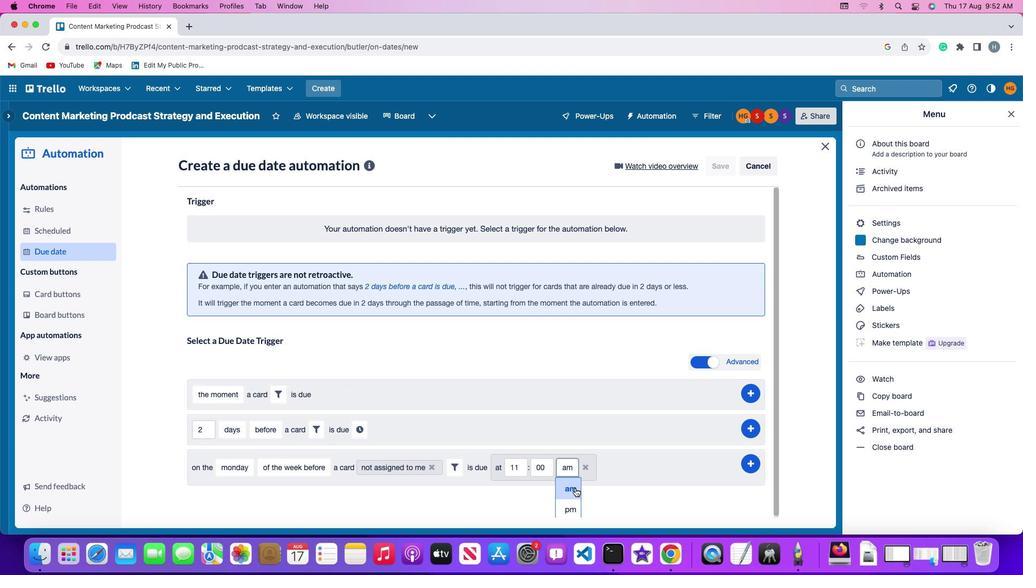 
Action: Mouse pressed left at (573, 486)
Screenshot: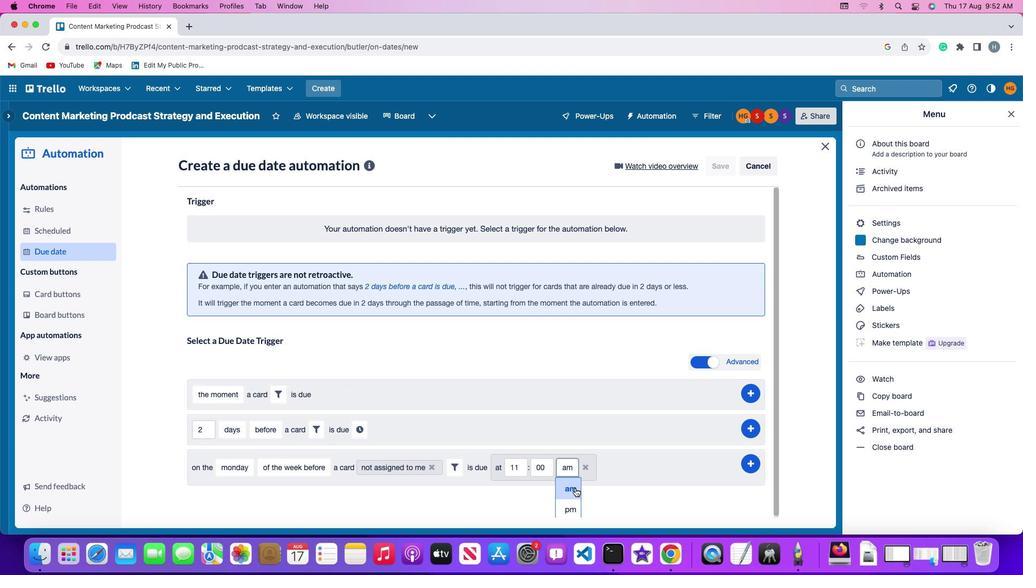
Action: Mouse moved to (756, 460)
Screenshot: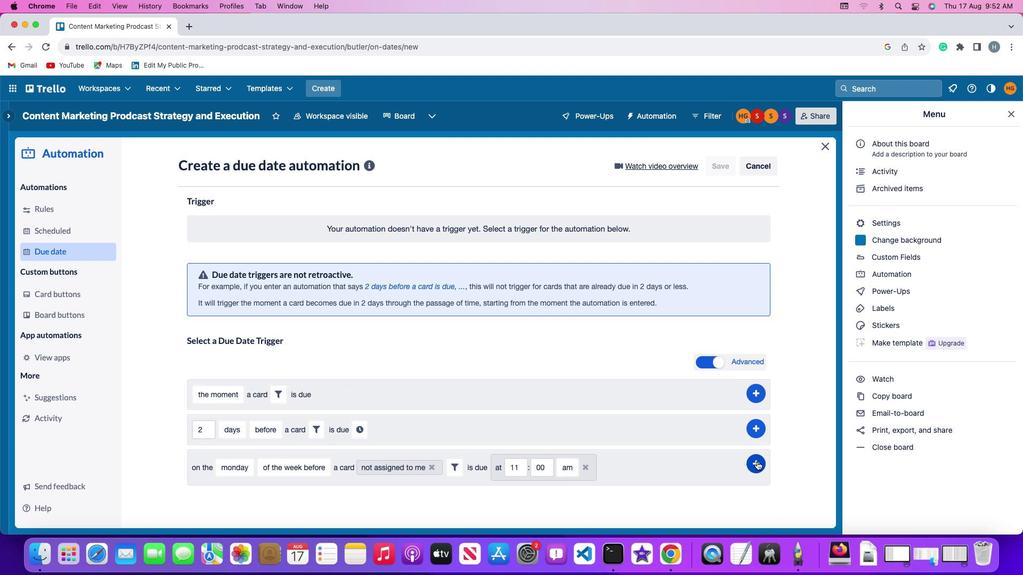 
Action: Mouse pressed left at (756, 460)
Screenshot: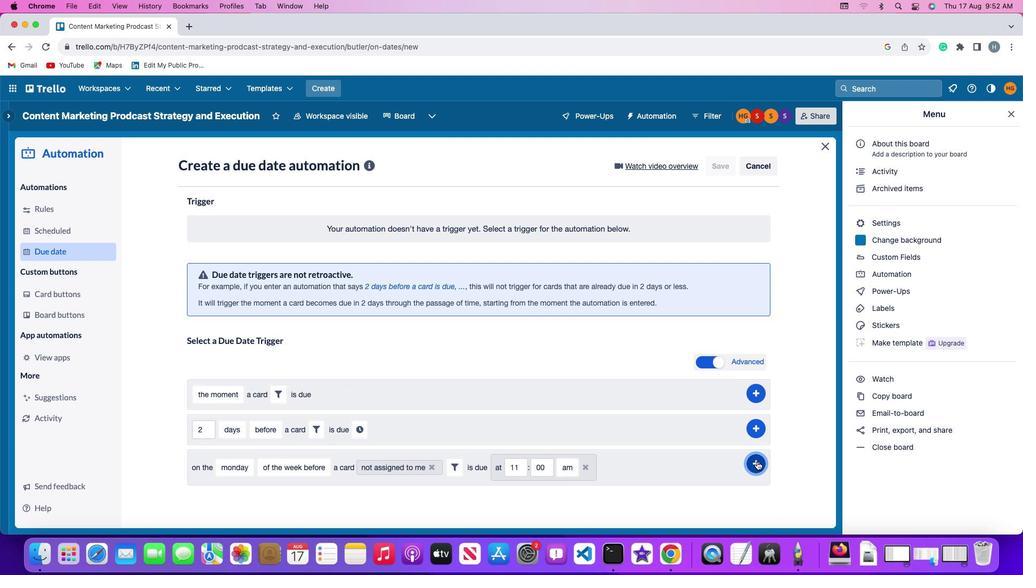 
Action: Mouse moved to (791, 387)
Screenshot: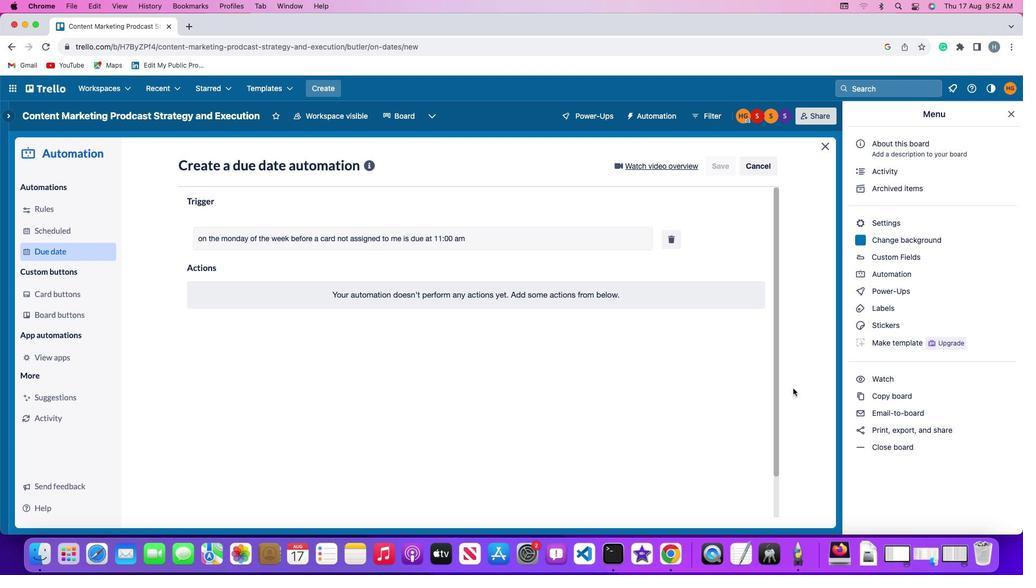 
